 Task: Create a due date automation trigger when advanced on, on the wednesday of the week before a card is due add dates starting in in more than 1 days at 11:00 AM.
Action: Mouse moved to (1204, 102)
Screenshot: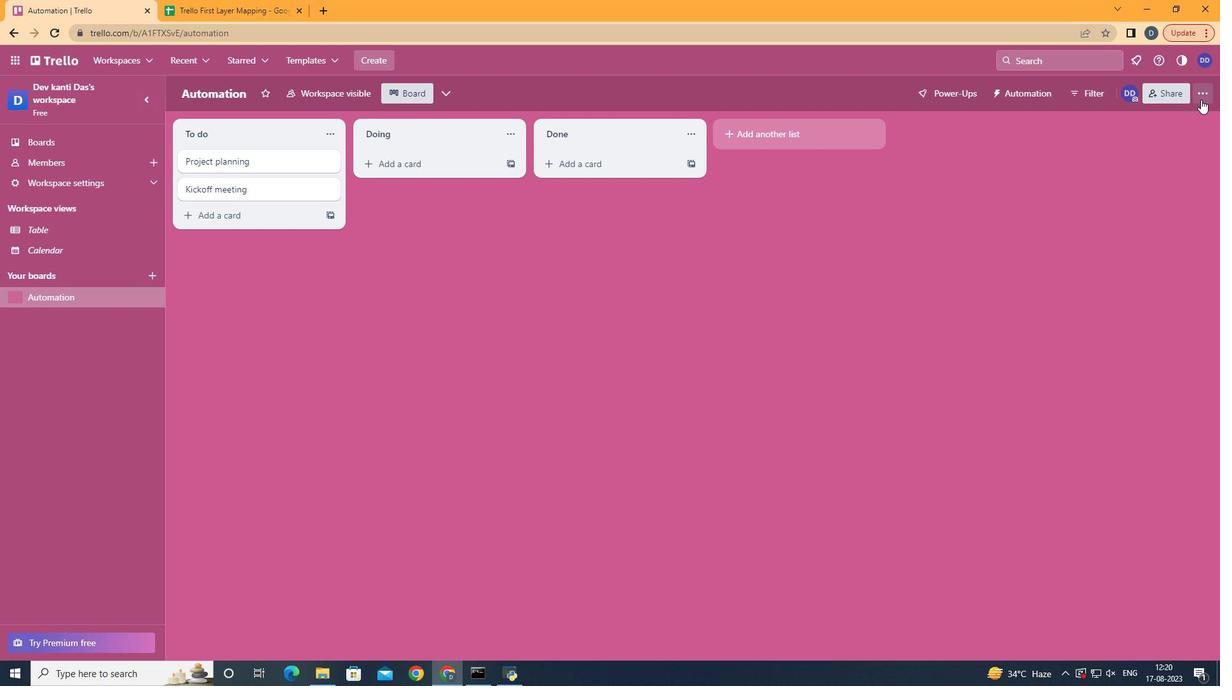 
Action: Mouse pressed left at (1204, 102)
Screenshot: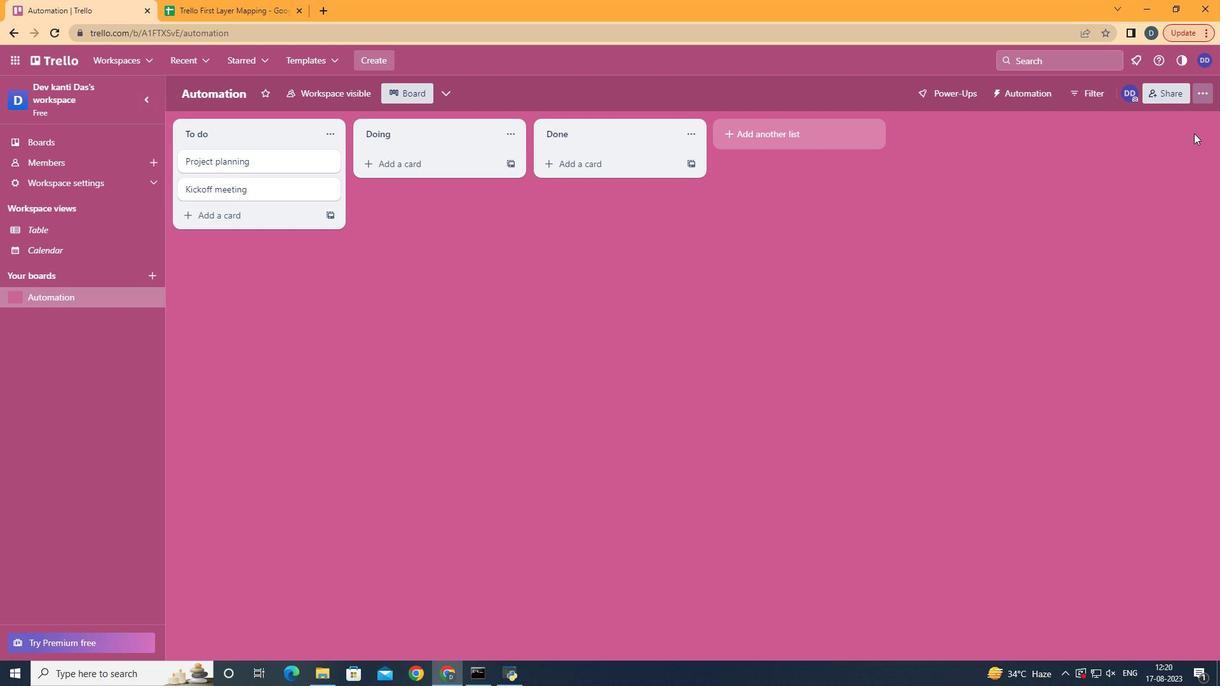 
Action: Mouse moved to (1144, 271)
Screenshot: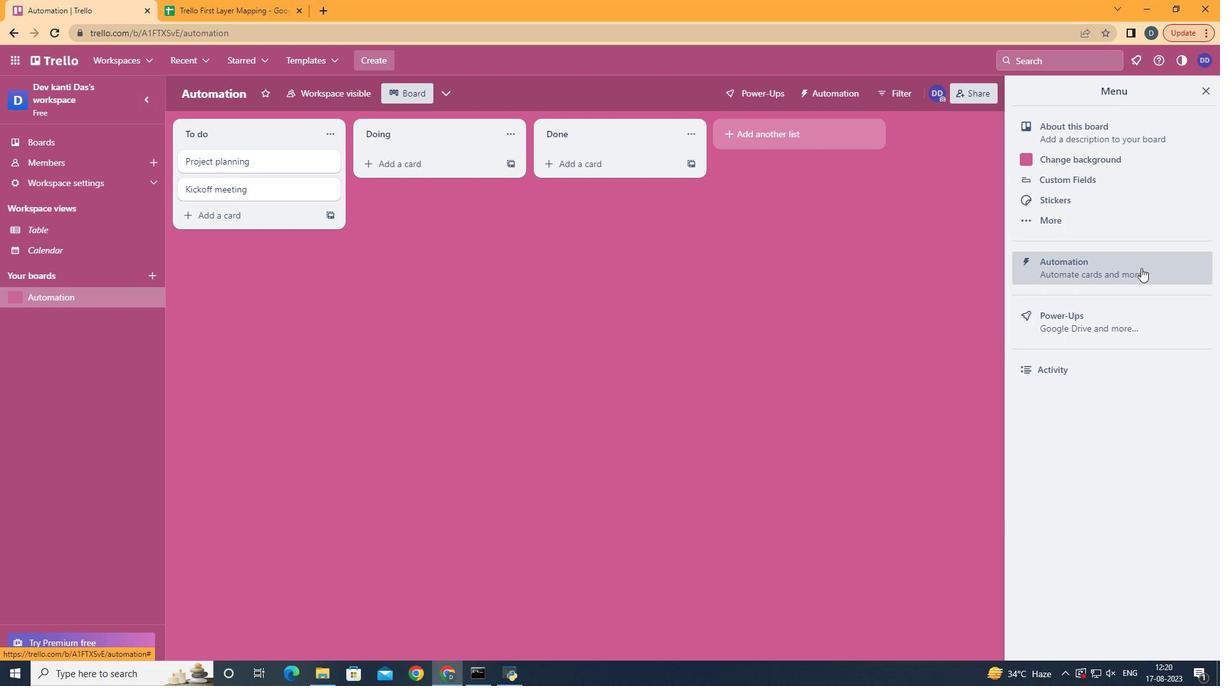 
Action: Mouse pressed left at (1144, 271)
Screenshot: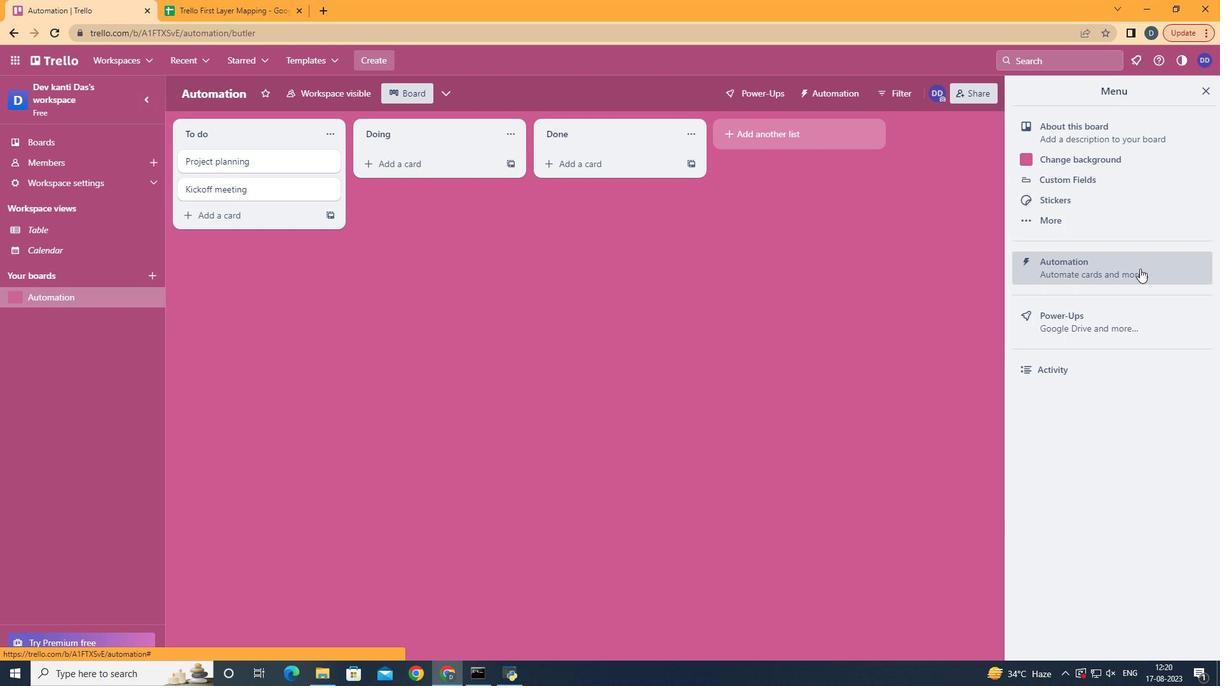 
Action: Mouse moved to (243, 259)
Screenshot: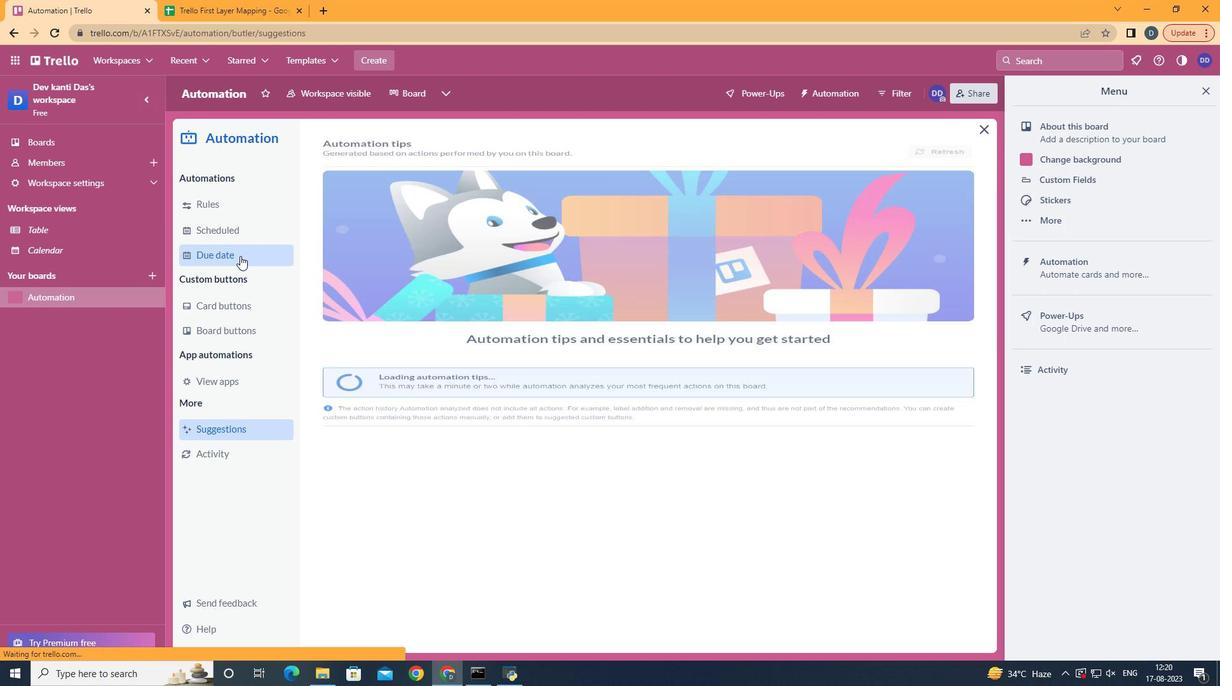 
Action: Mouse pressed left at (243, 259)
Screenshot: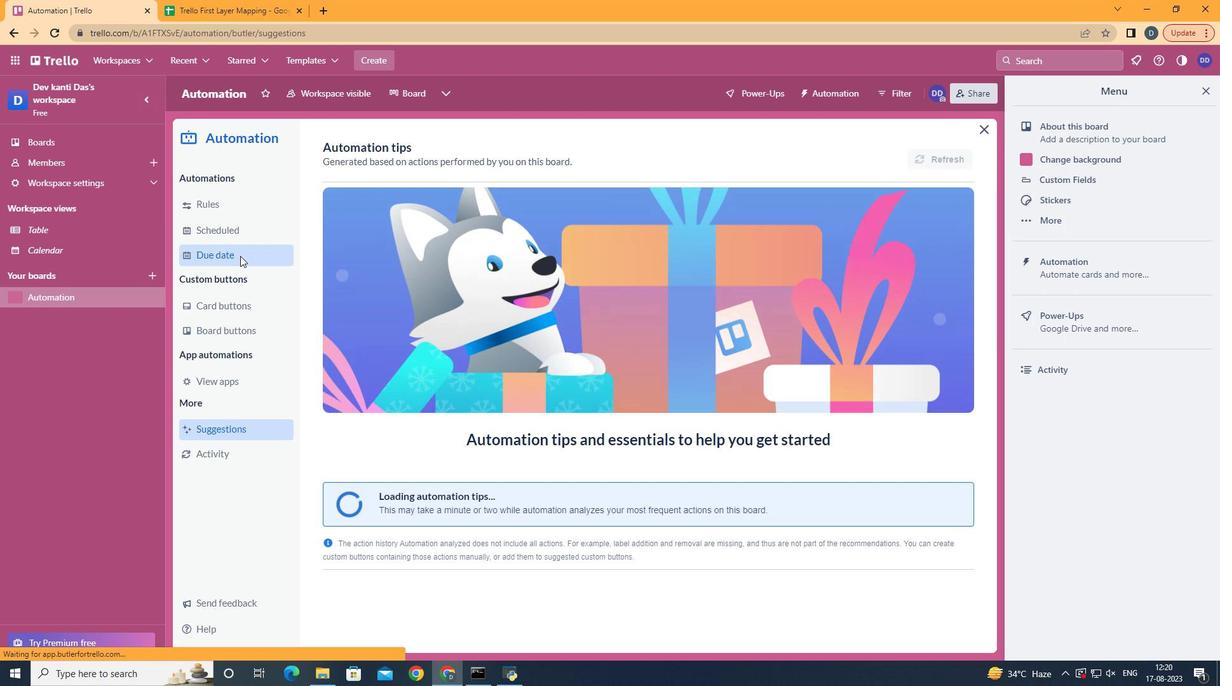 
Action: Mouse moved to (892, 152)
Screenshot: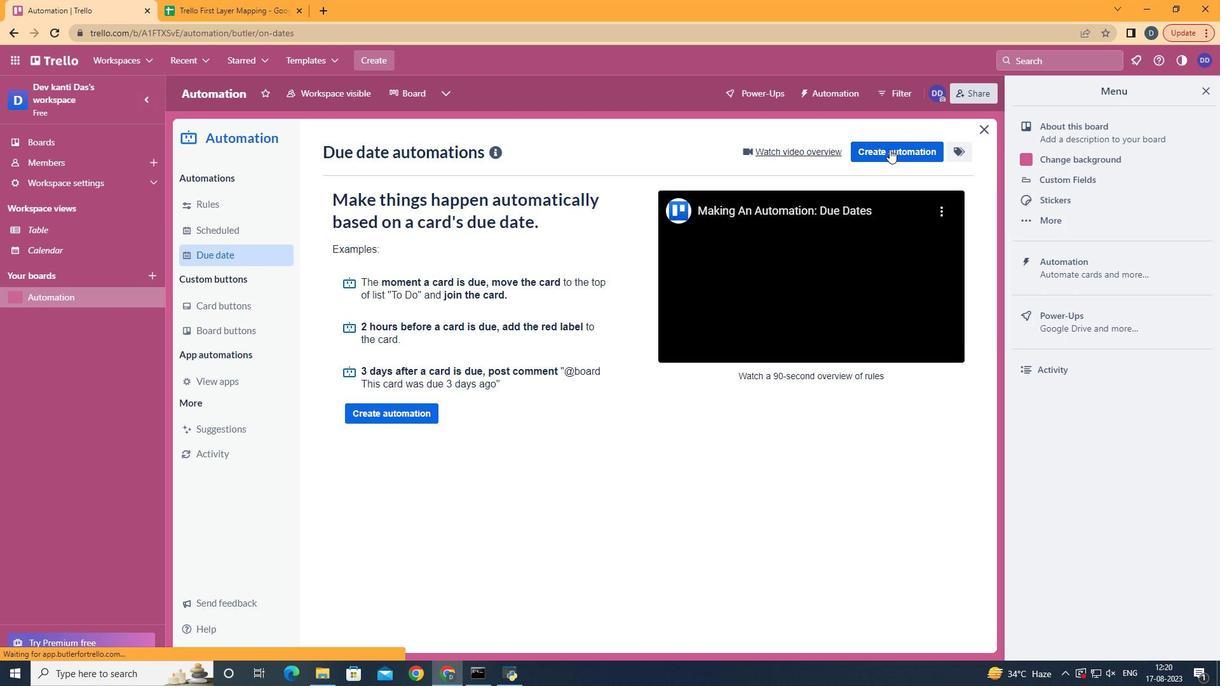 
Action: Mouse pressed left at (892, 152)
Screenshot: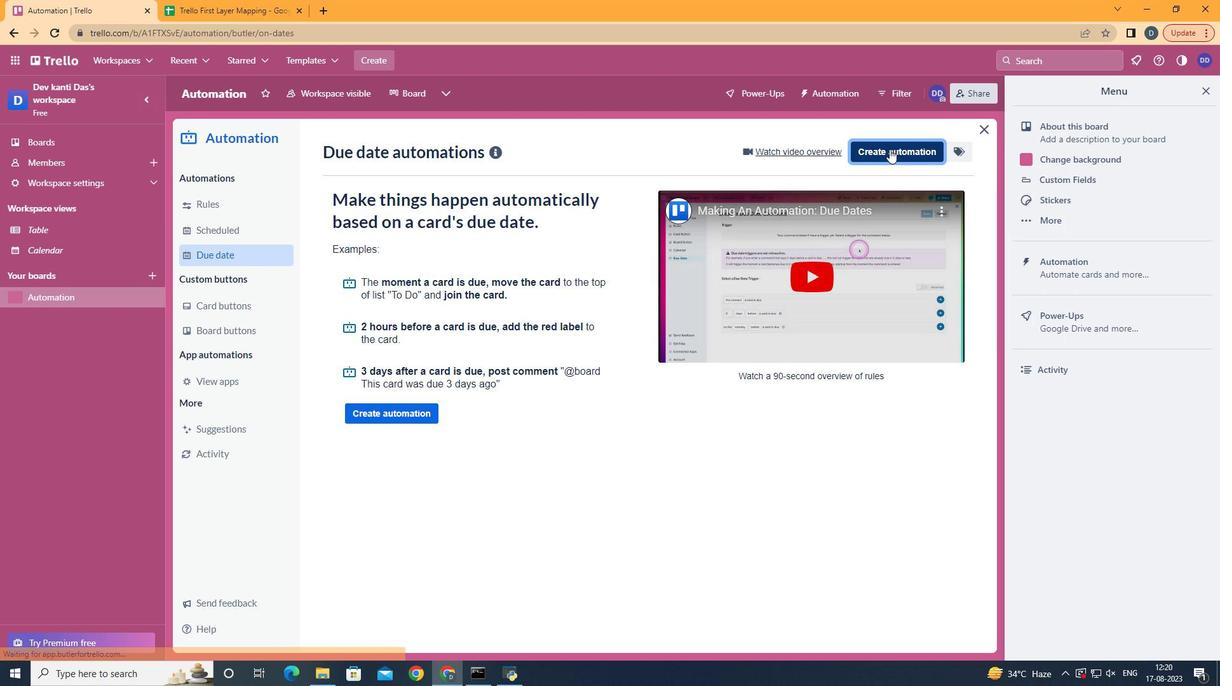 
Action: Mouse moved to (676, 276)
Screenshot: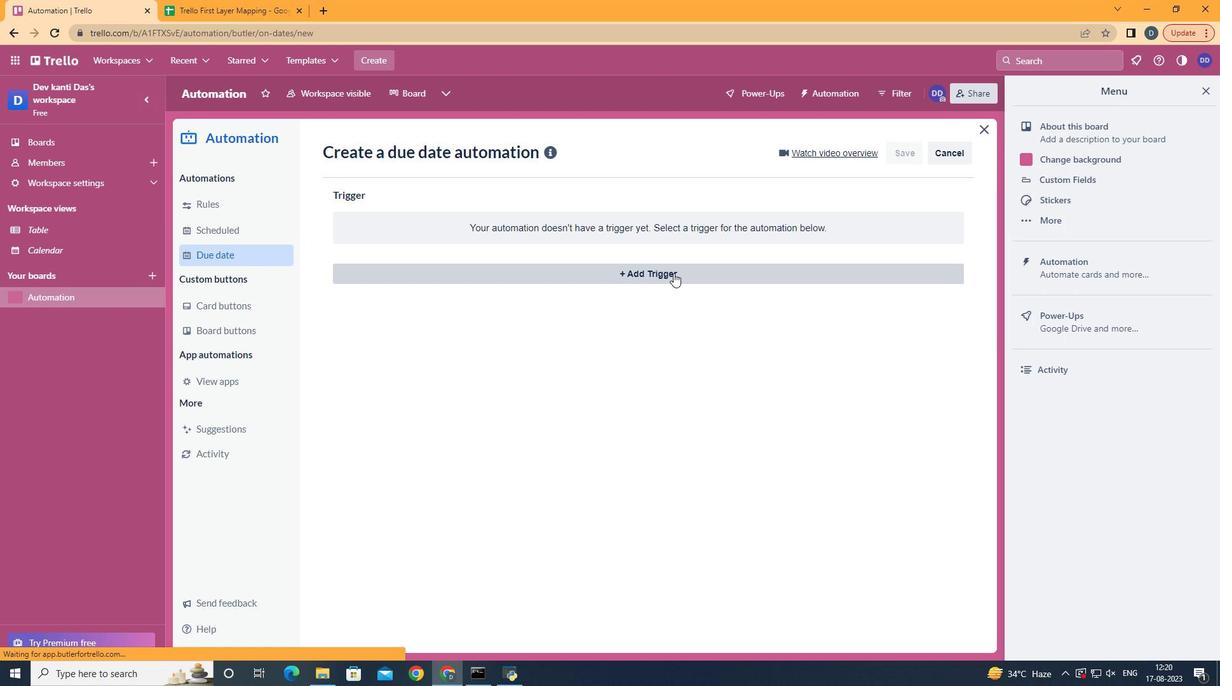 
Action: Mouse pressed left at (676, 276)
Screenshot: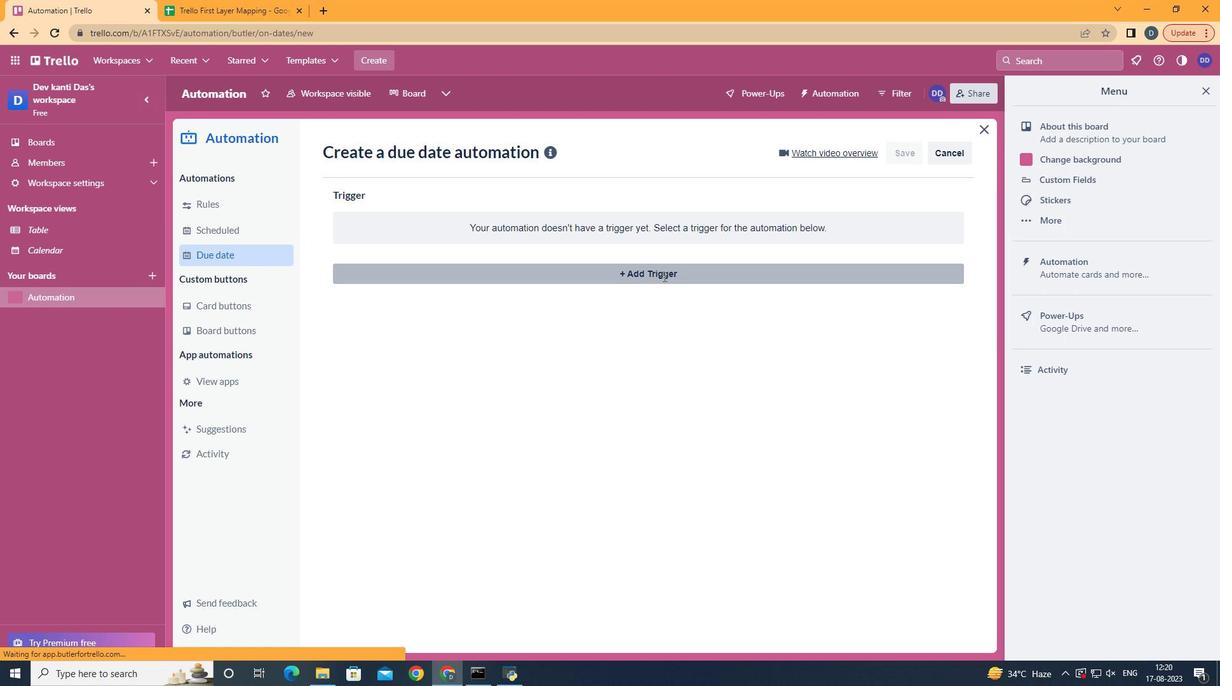 
Action: Mouse moved to (436, 383)
Screenshot: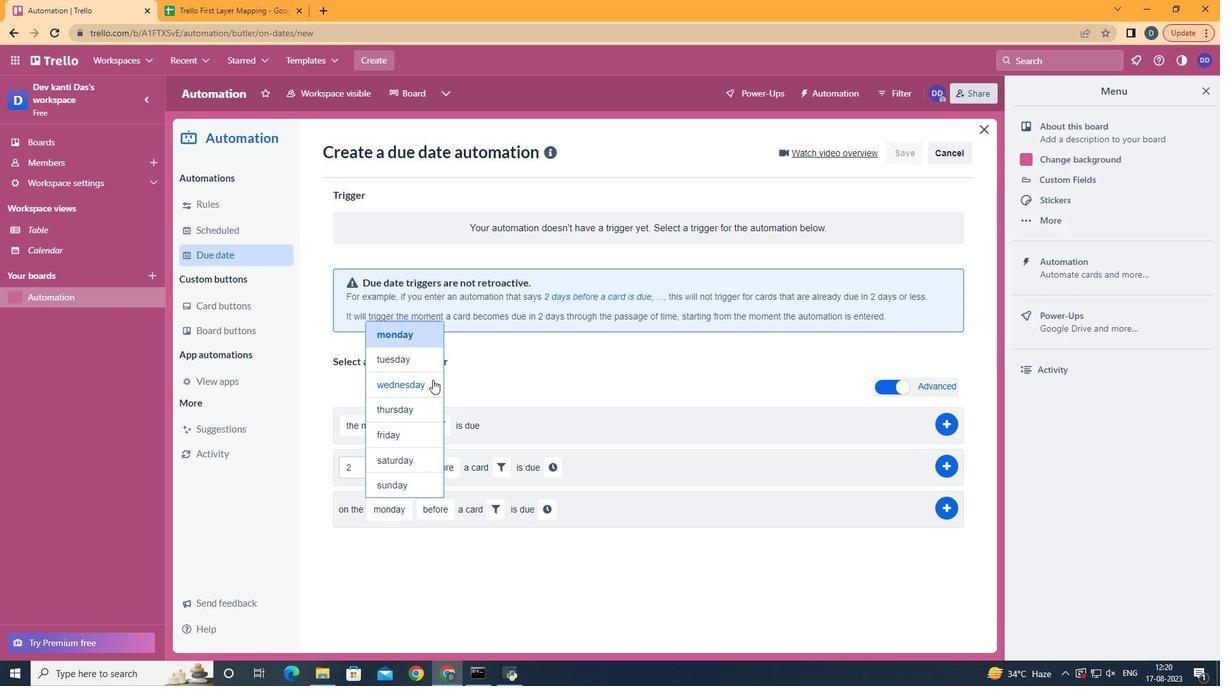 
Action: Mouse pressed left at (436, 383)
Screenshot: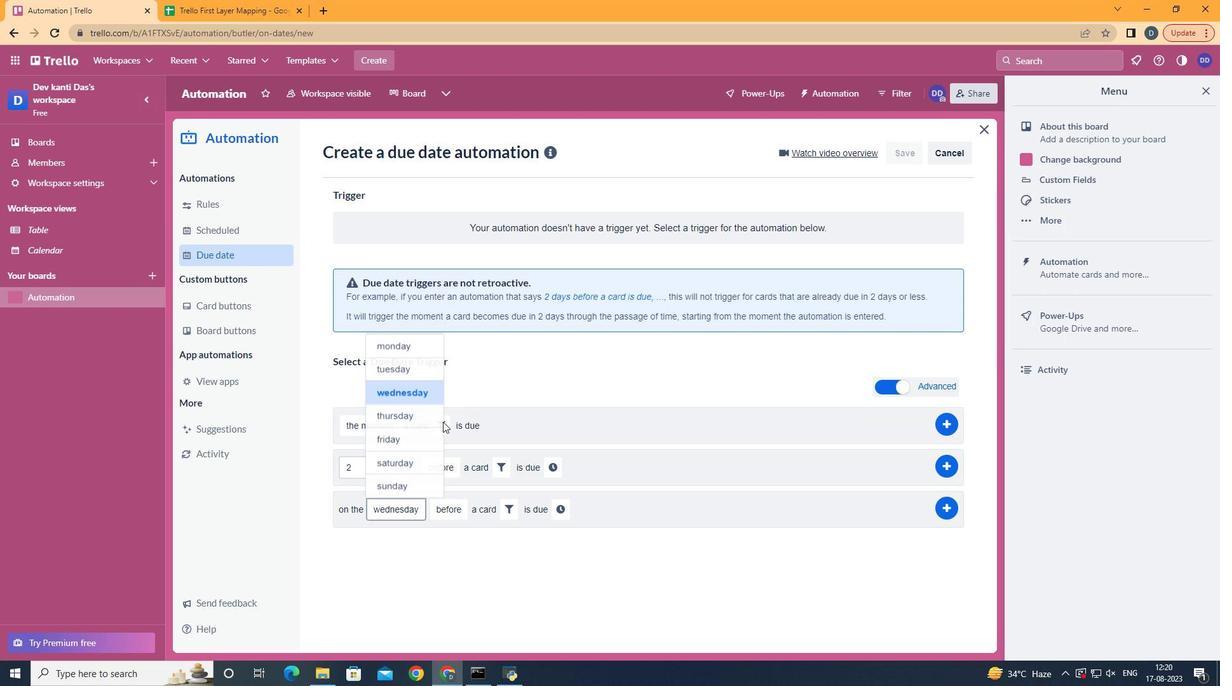 
Action: Mouse moved to (478, 613)
Screenshot: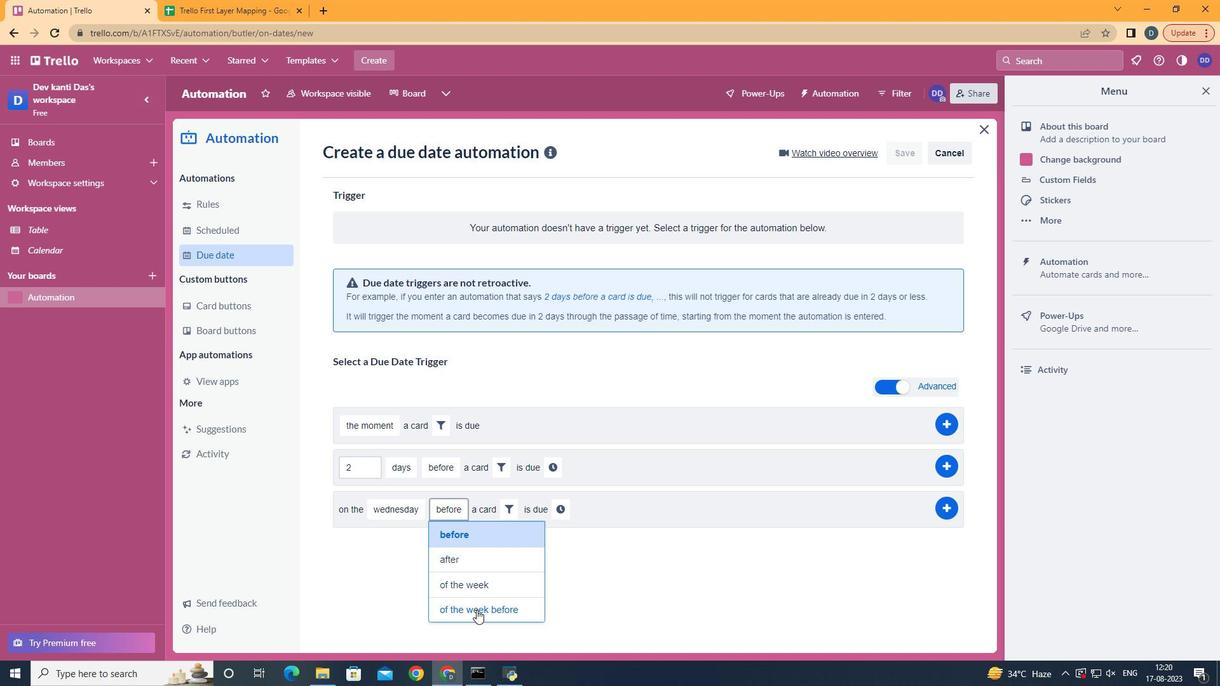 
Action: Mouse pressed left at (478, 613)
Screenshot: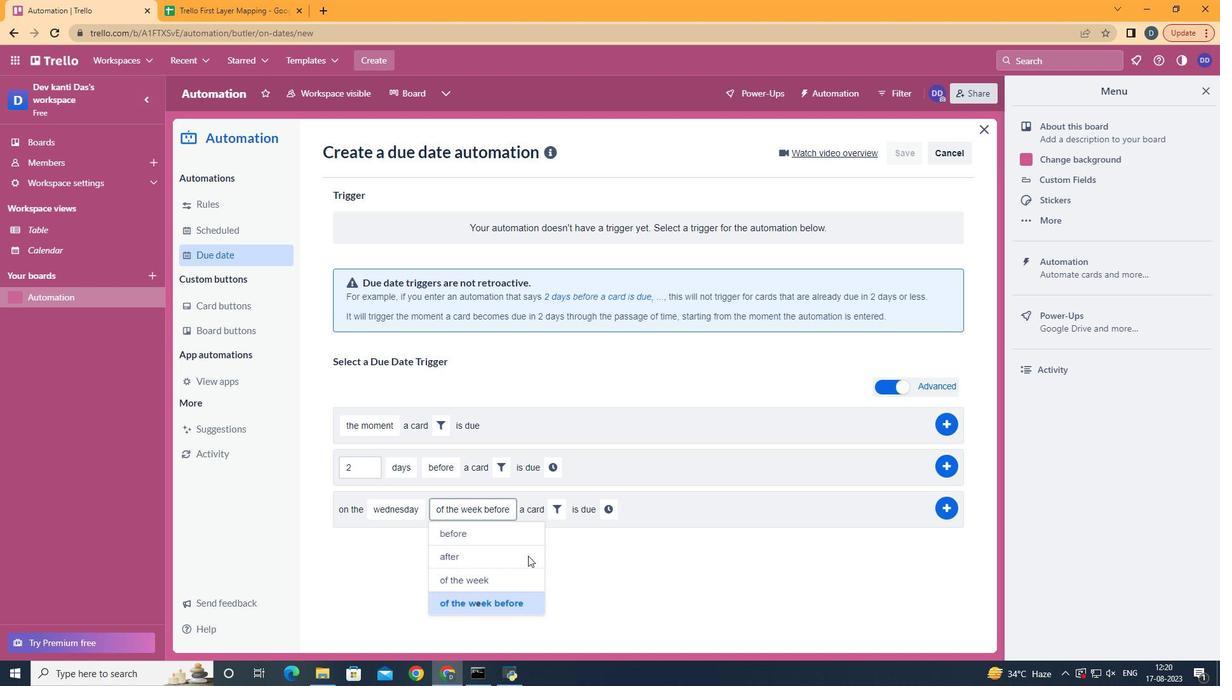 
Action: Mouse moved to (553, 514)
Screenshot: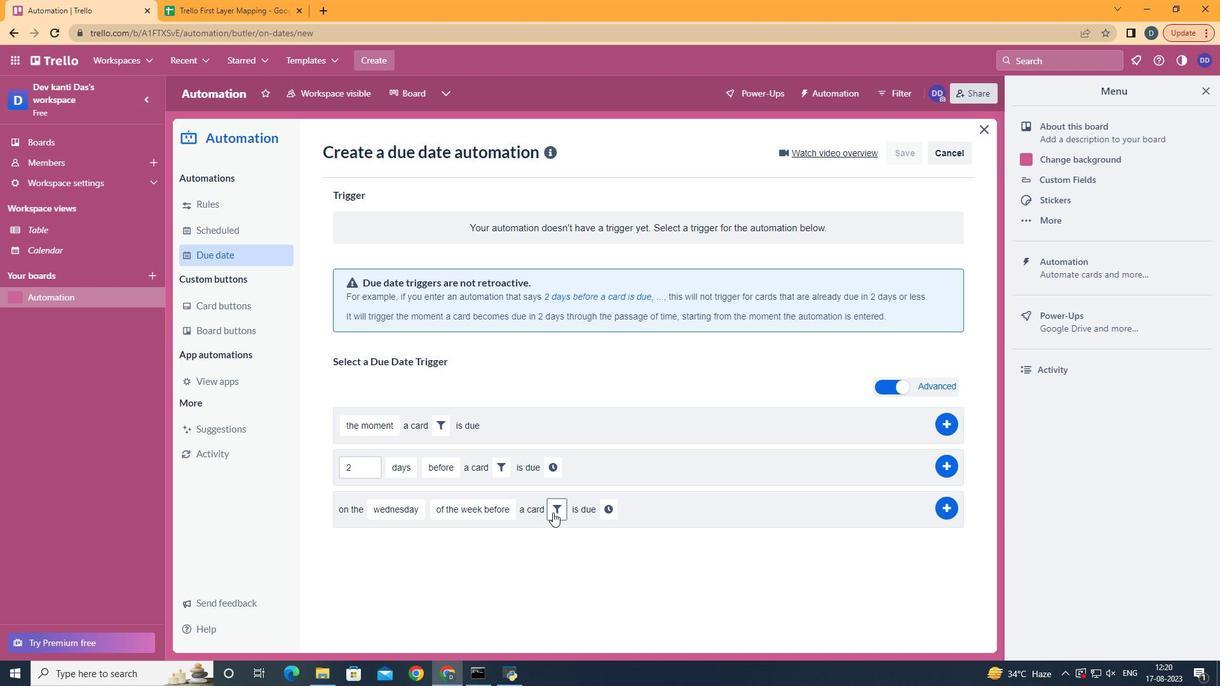 
Action: Mouse pressed left at (553, 514)
Screenshot: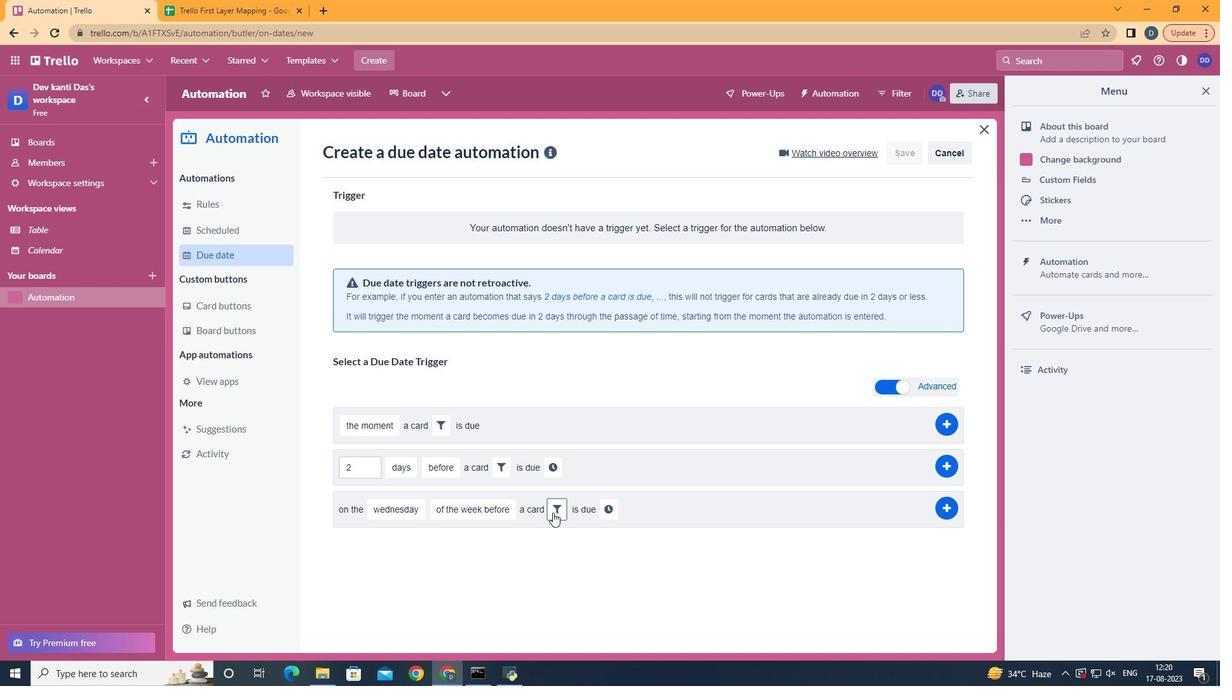 
Action: Mouse moved to (634, 557)
Screenshot: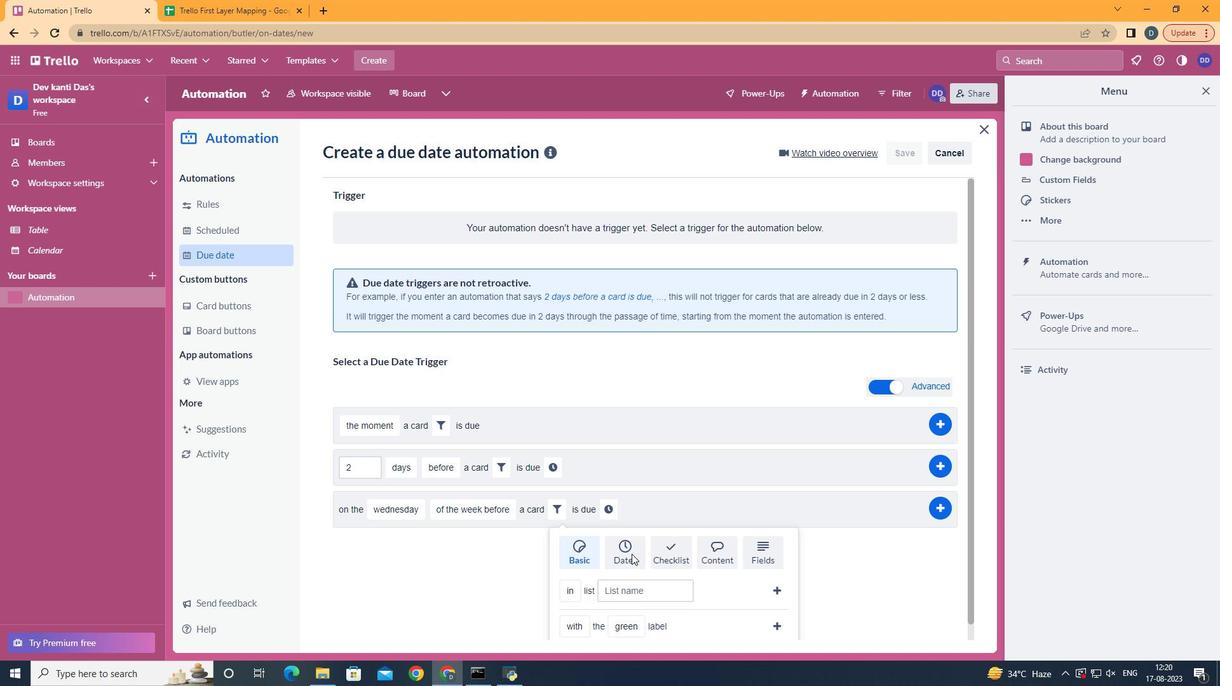 
Action: Mouse pressed left at (634, 557)
Screenshot: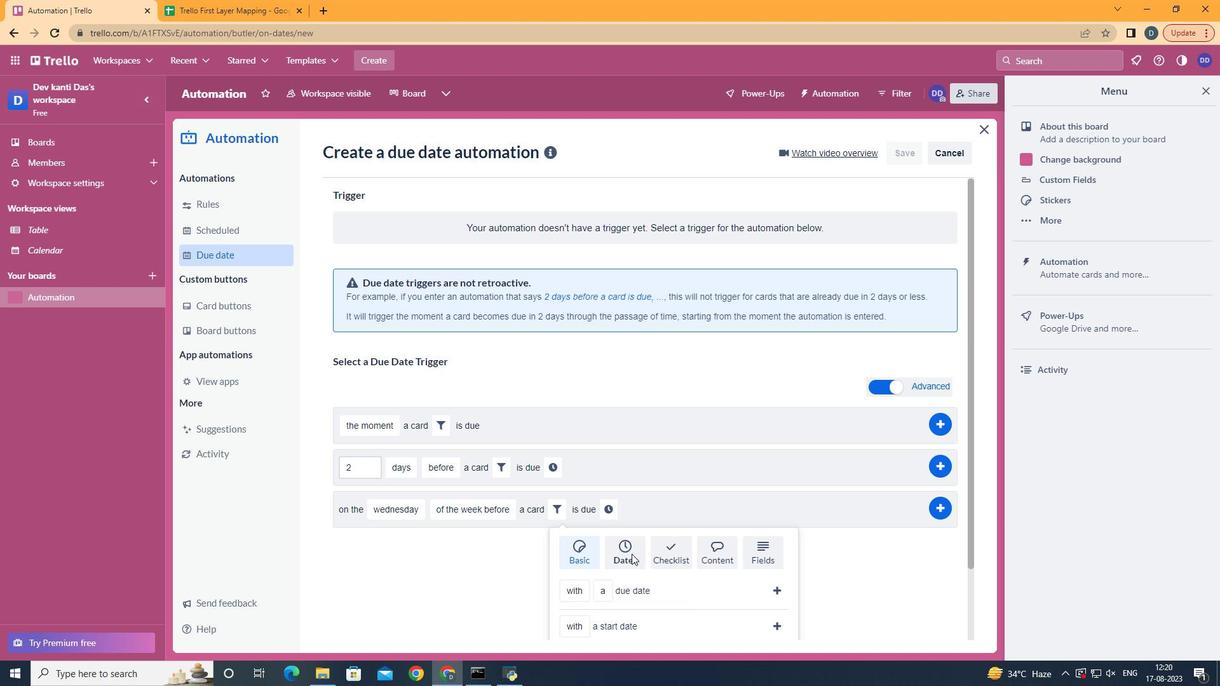 
Action: Mouse scrolled (634, 556) with delta (0, 0)
Screenshot: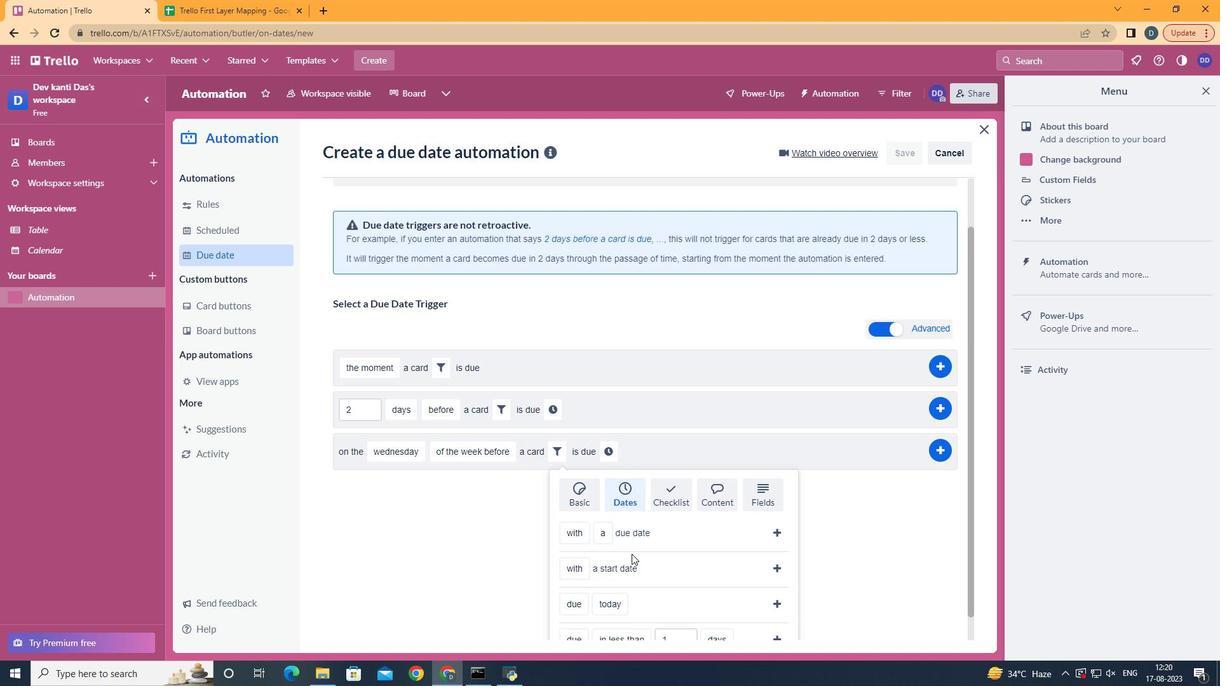 
Action: Mouse scrolled (634, 556) with delta (0, 0)
Screenshot: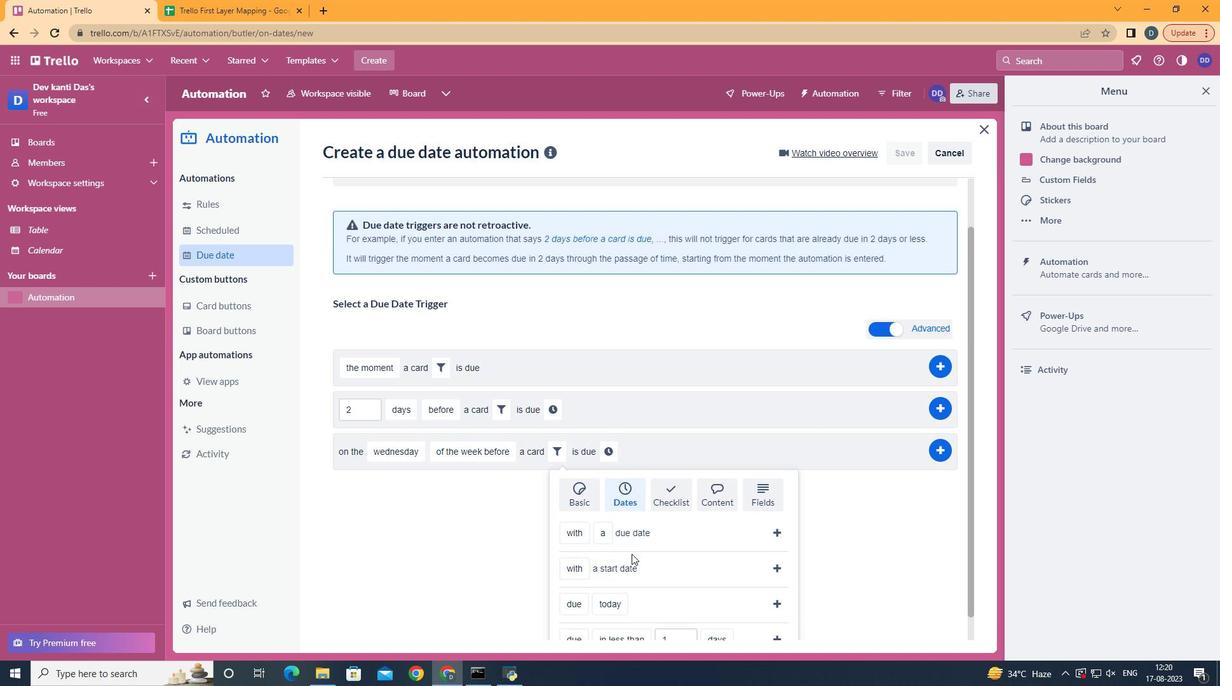 
Action: Mouse scrolled (634, 556) with delta (0, 0)
Screenshot: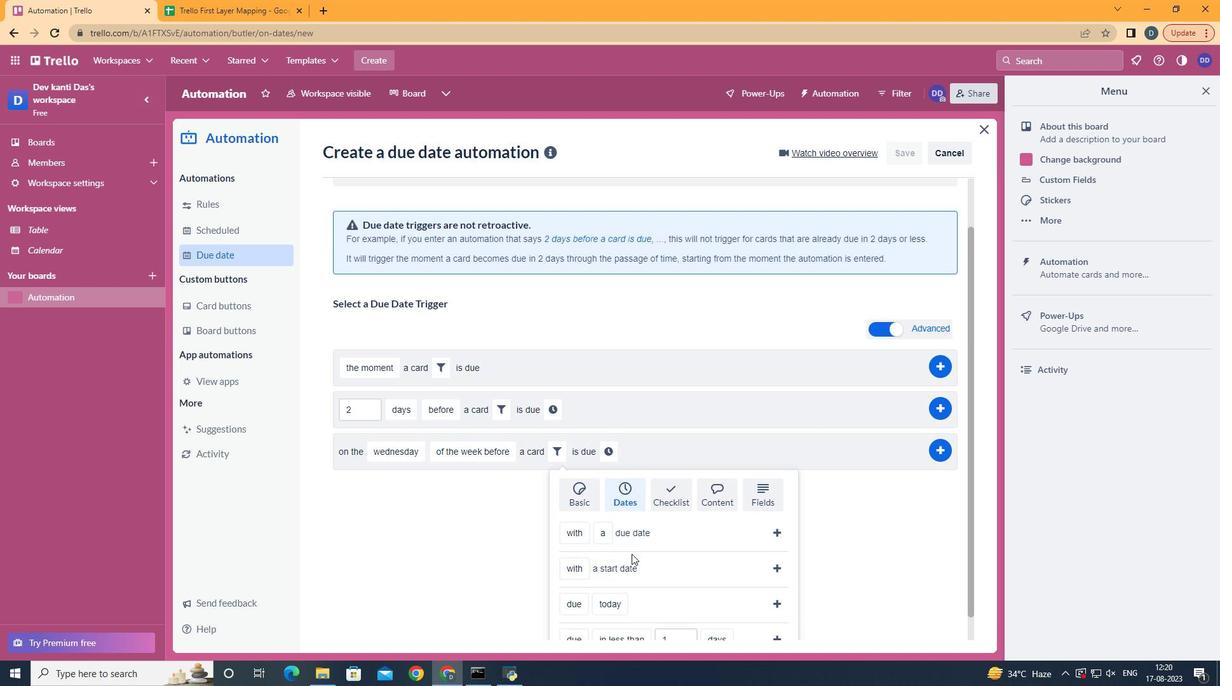 
Action: Mouse scrolled (634, 556) with delta (0, 0)
Screenshot: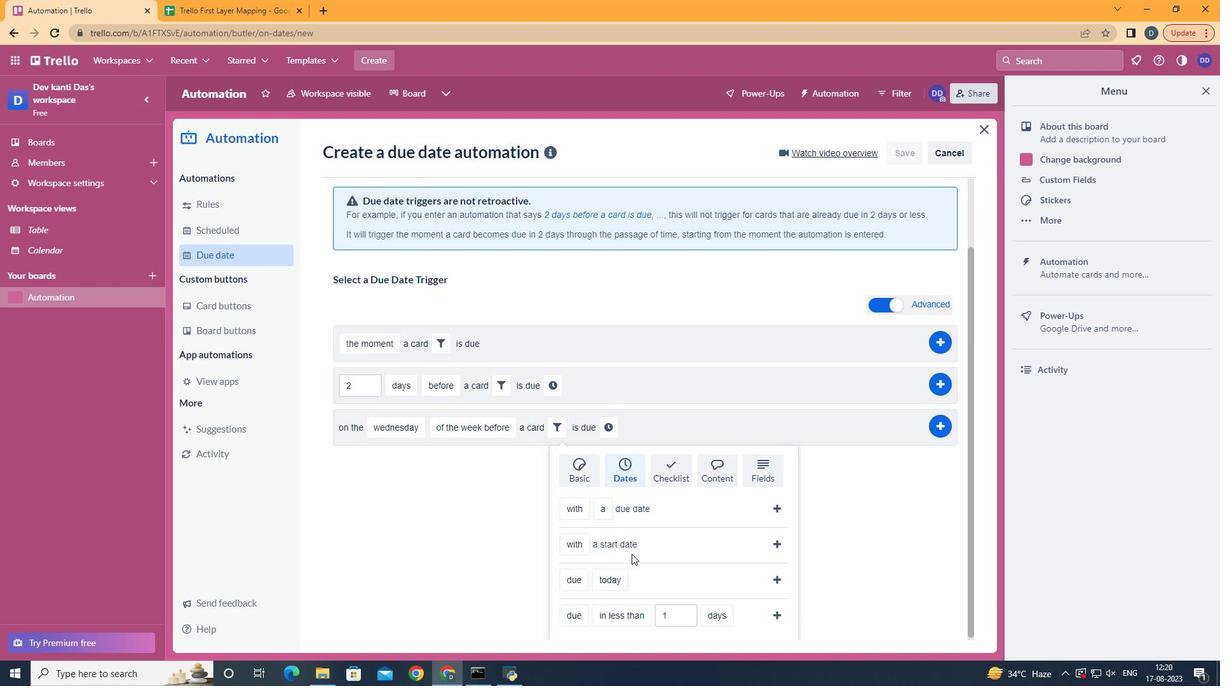 
Action: Mouse scrolled (634, 556) with delta (0, 0)
Screenshot: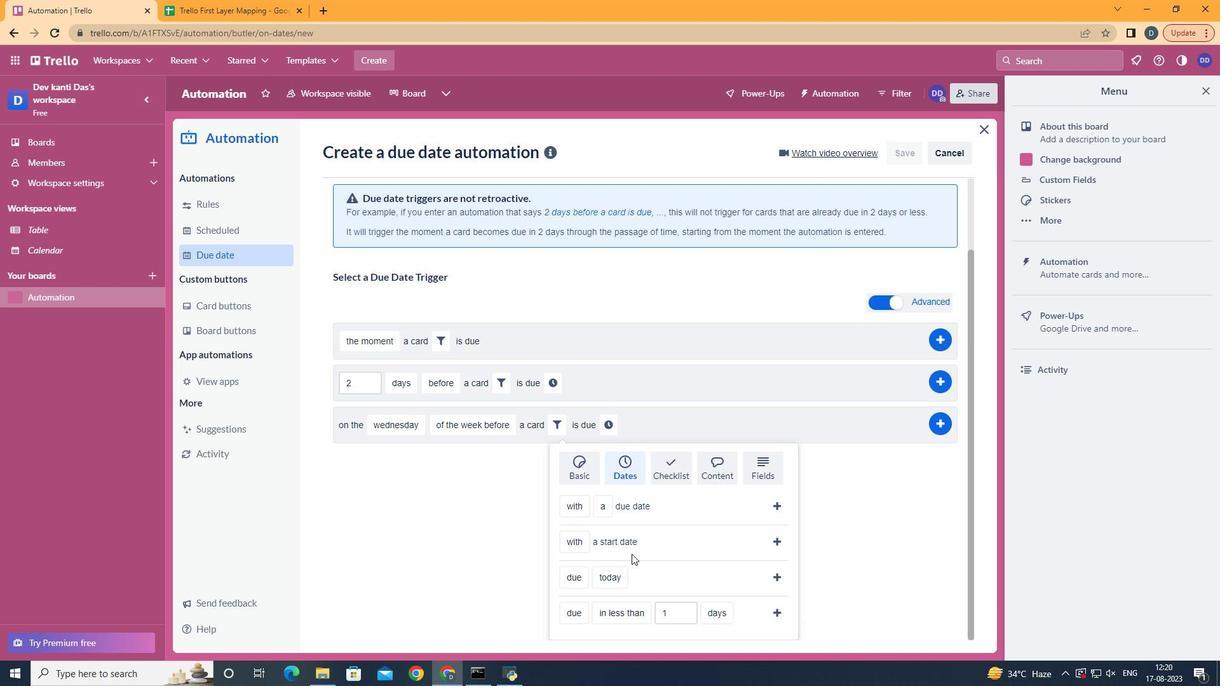 
Action: Mouse moved to (585, 597)
Screenshot: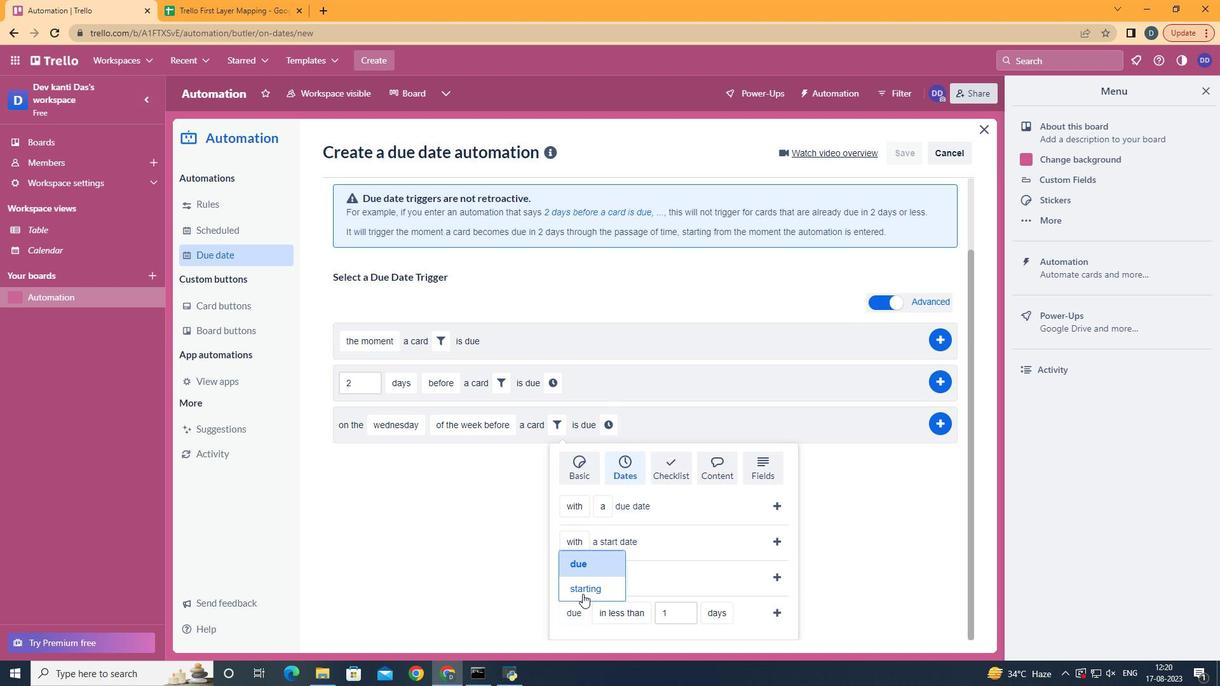 
Action: Mouse pressed left at (585, 597)
Screenshot: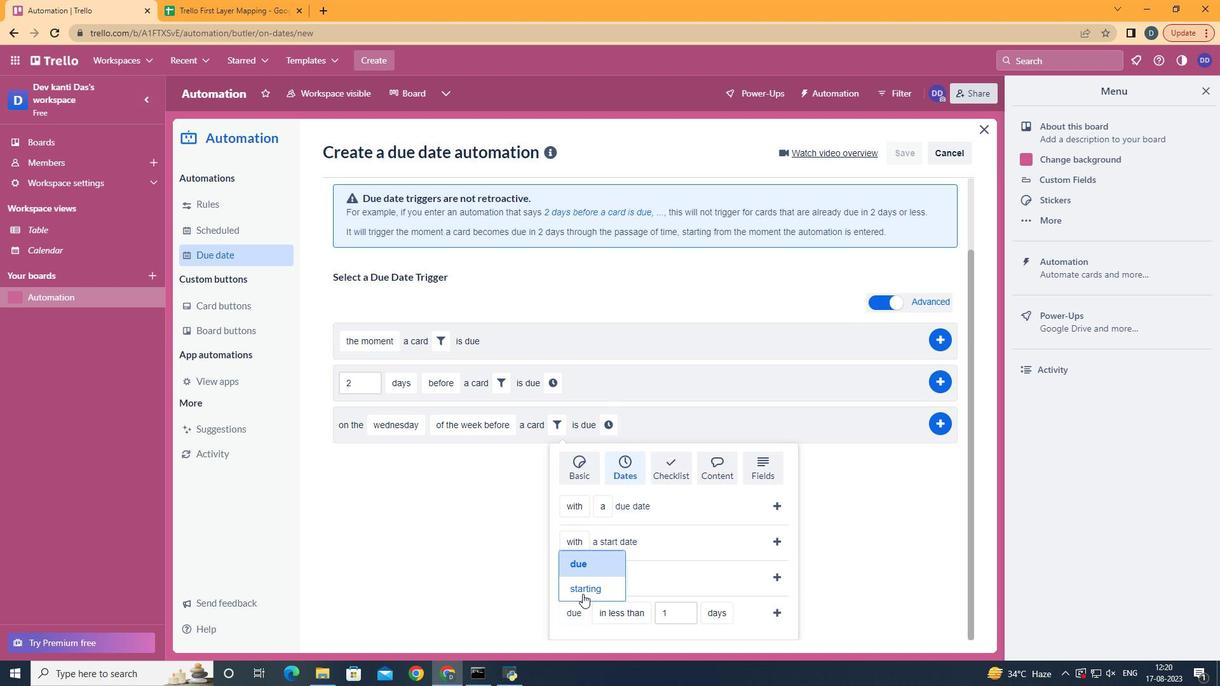 
Action: Mouse moved to (671, 538)
Screenshot: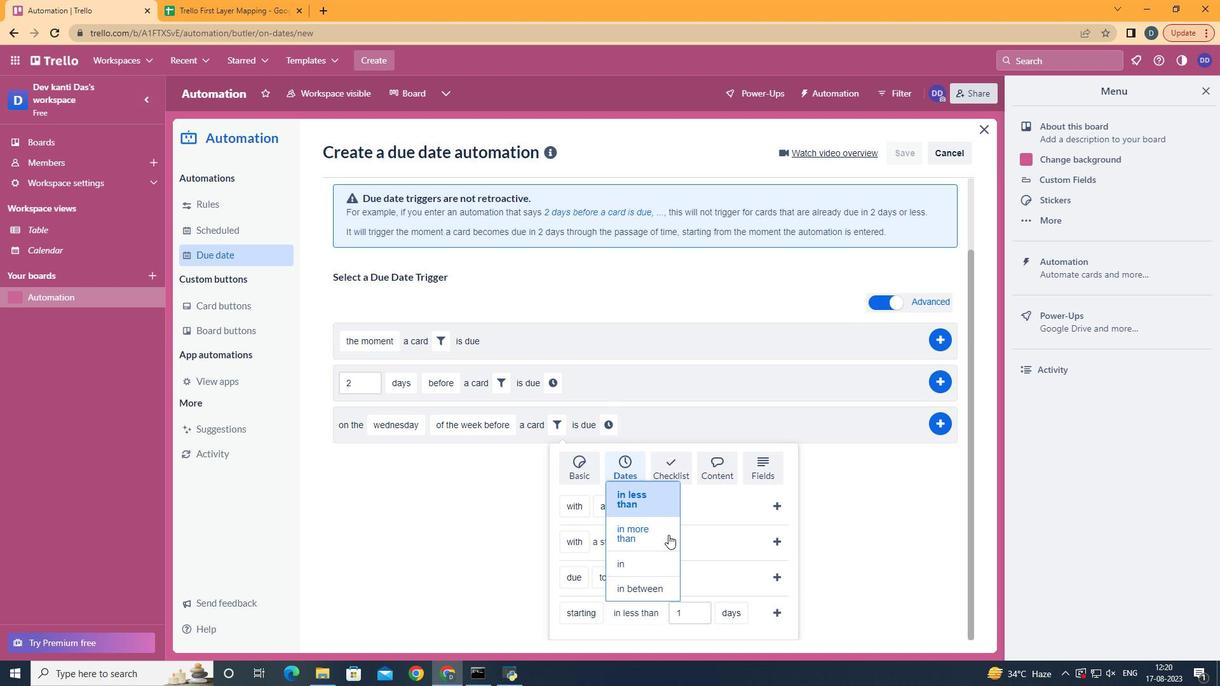 
Action: Mouse pressed left at (671, 538)
Screenshot: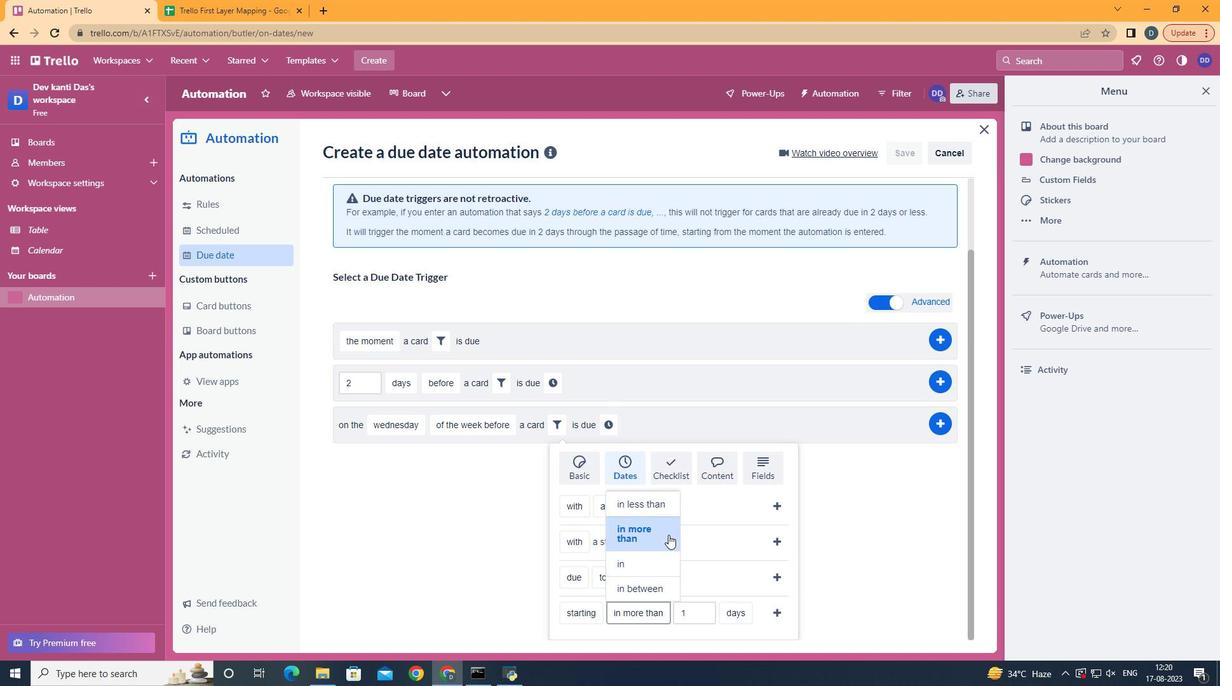 
Action: Mouse moved to (782, 613)
Screenshot: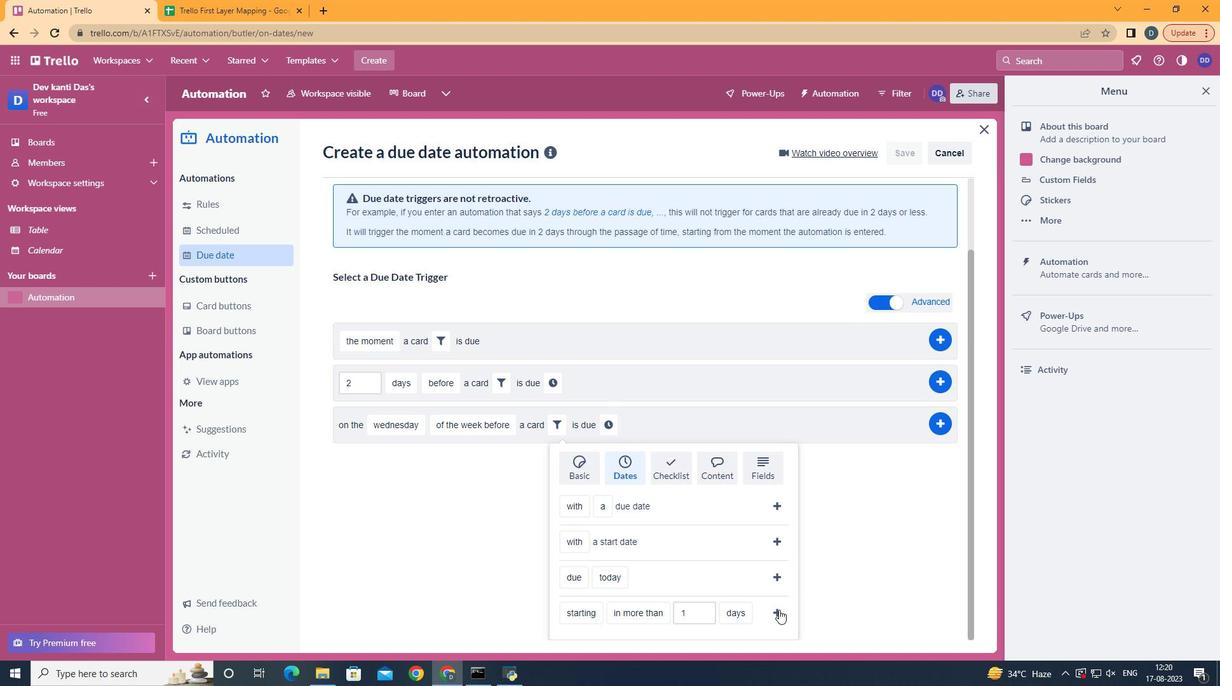 
Action: Mouse pressed left at (782, 613)
Screenshot: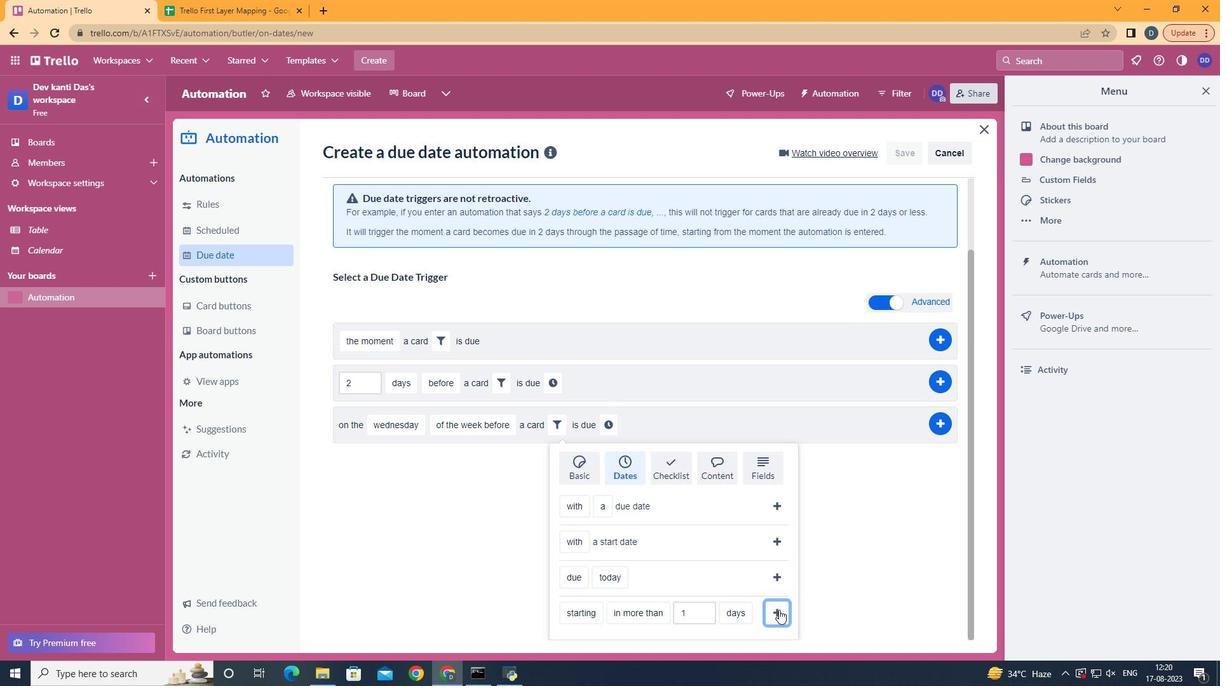 
Action: Mouse moved to (753, 504)
Screenshot: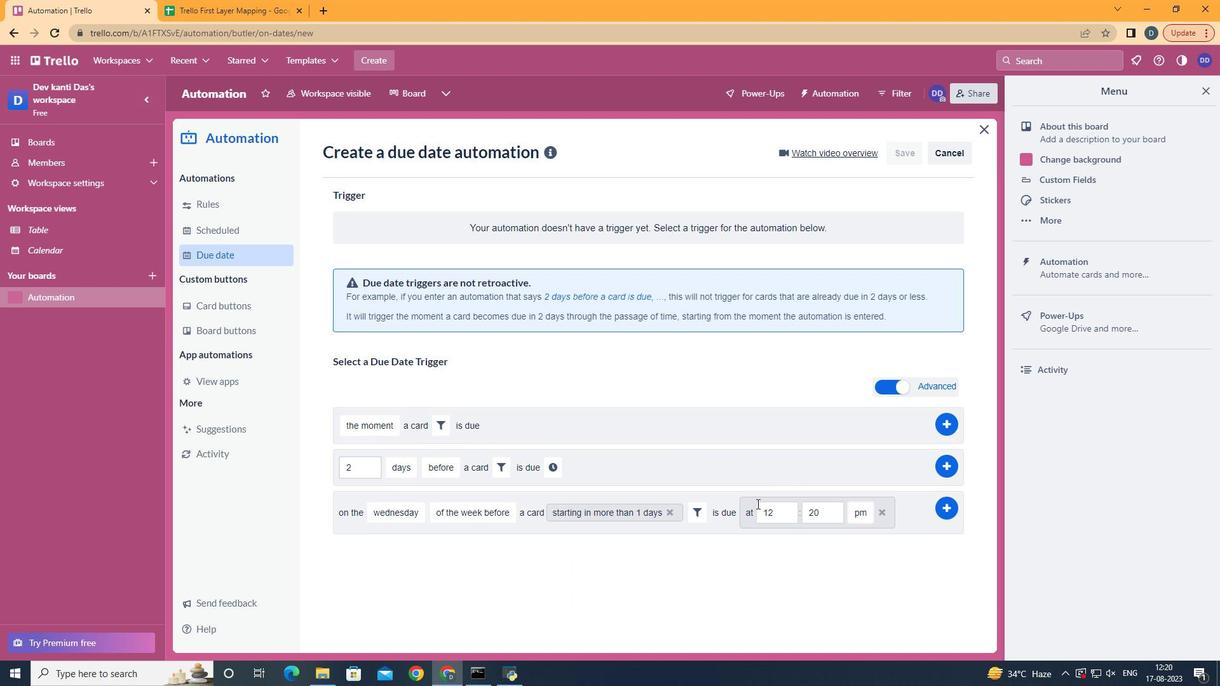 
Action: Mouse pressed left at (753, 504)
Screenshot: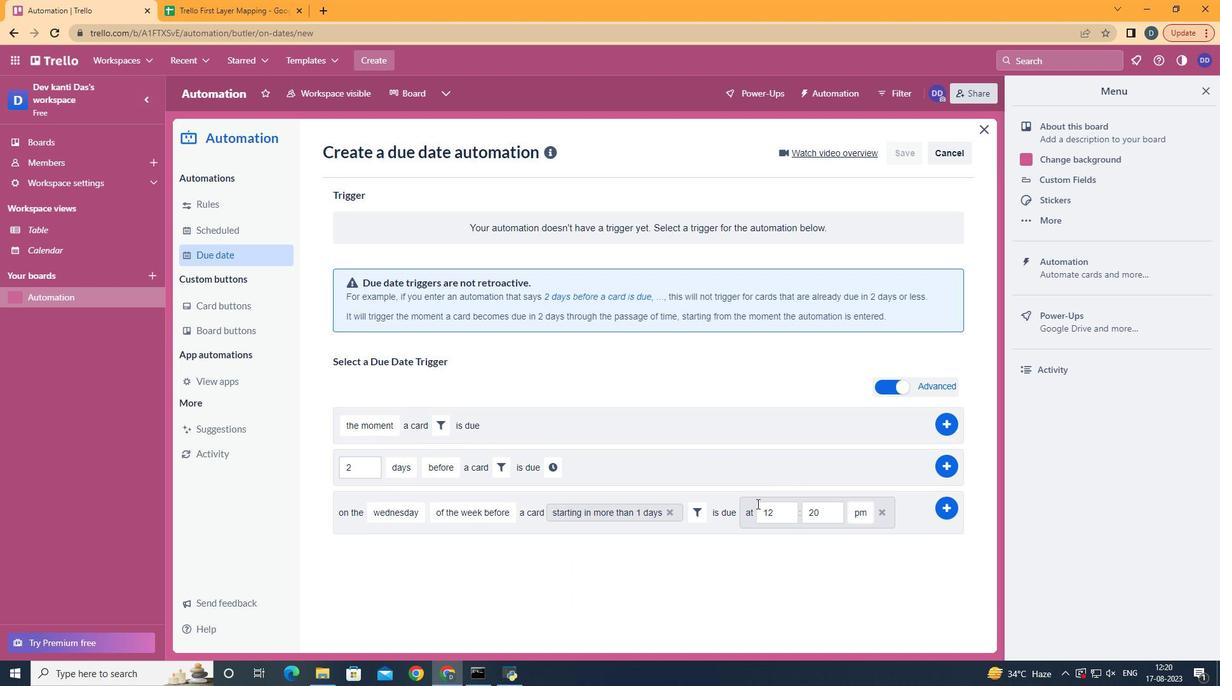 
Action: Mouse moved to (793, 511)
Screenshot: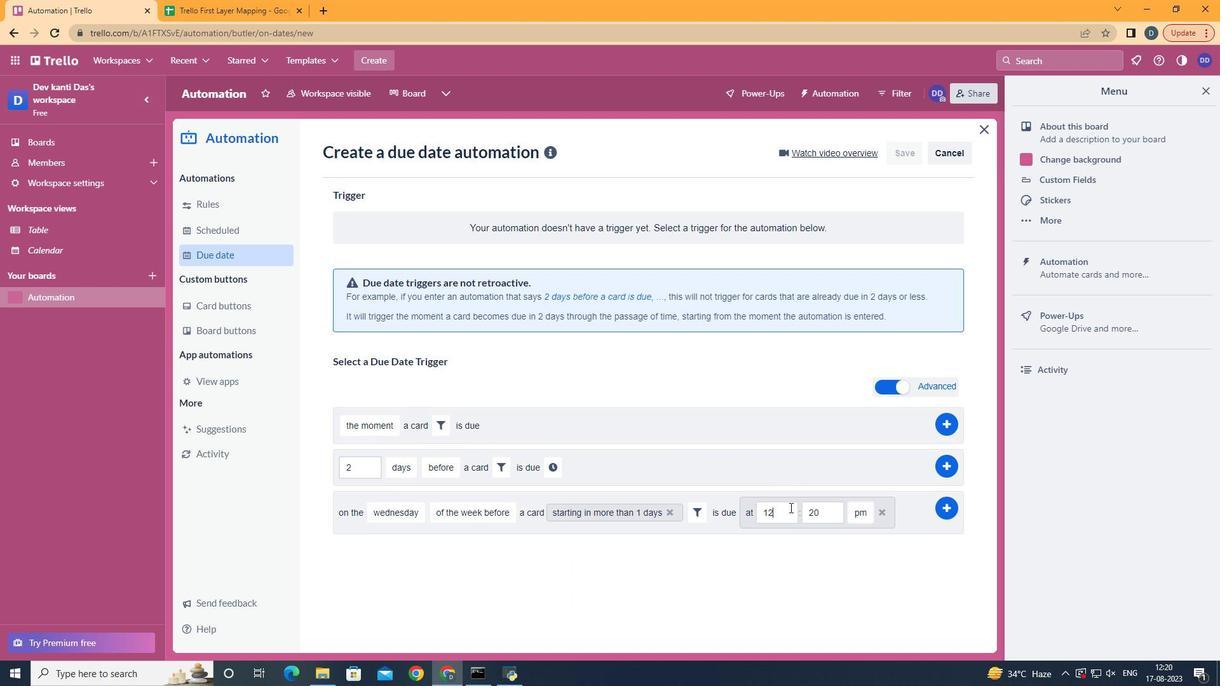 
Action: Mouse pressed left at (793, 511)
Screenshot: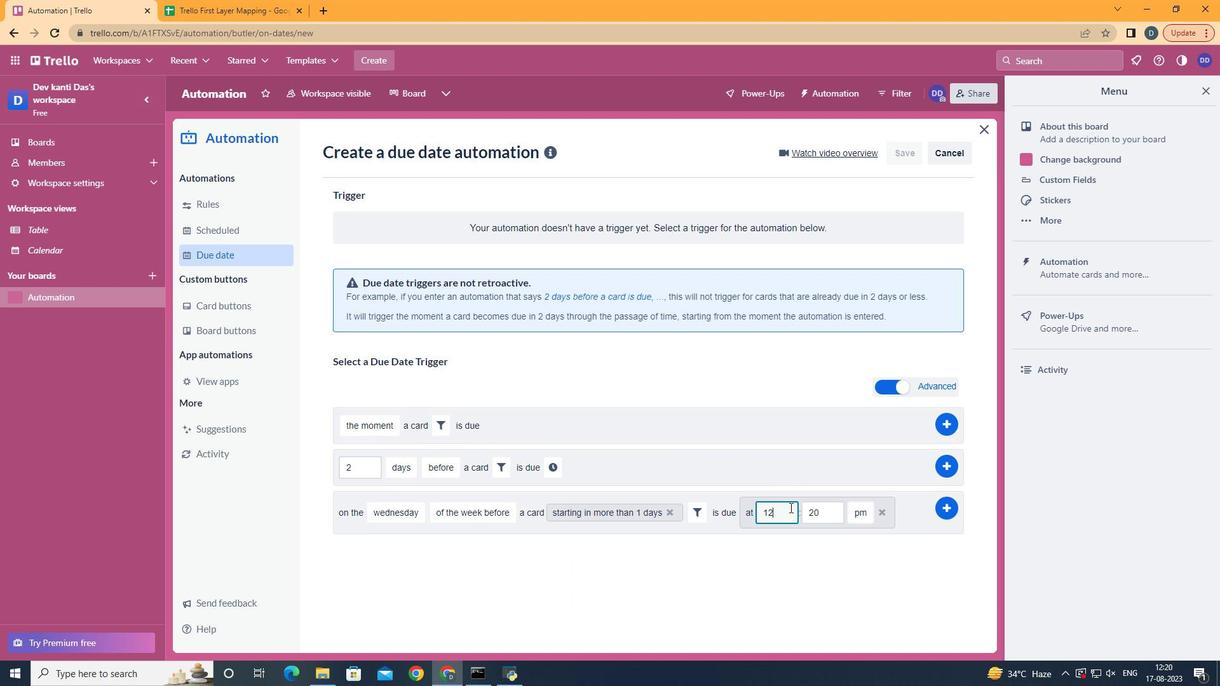 
Action: Key pressed <Key.backspace>1
Screenshot: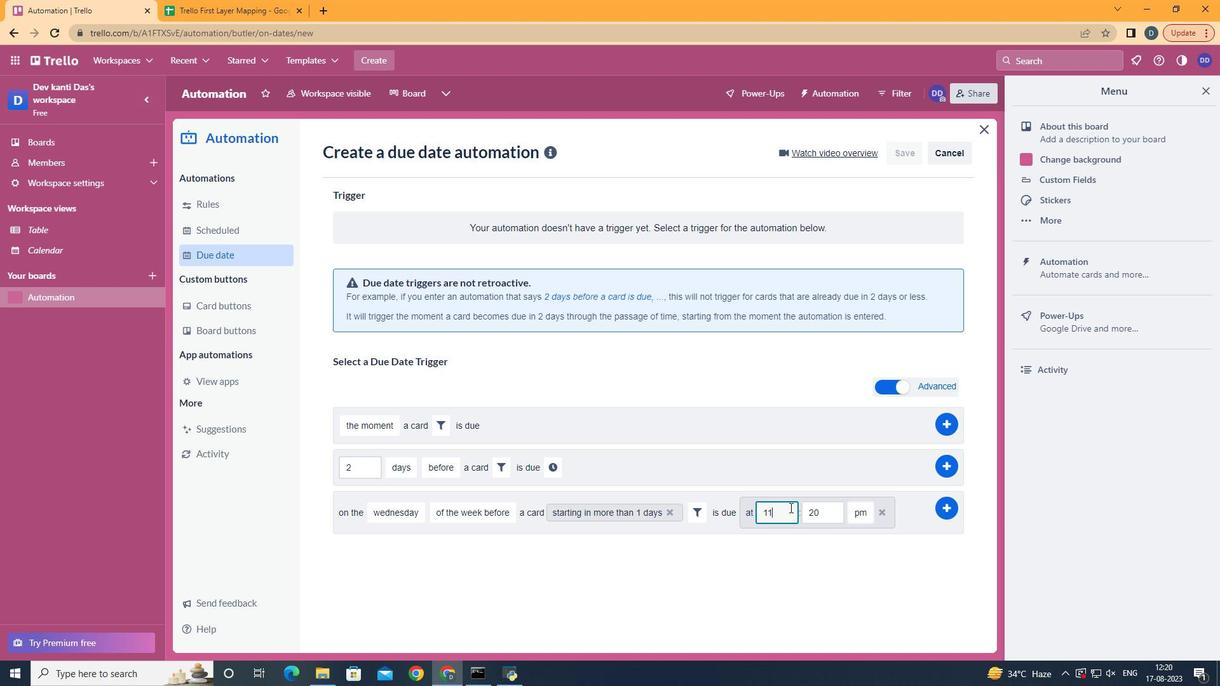 
Action: Mouse moved to (826, 521)
Screenshot: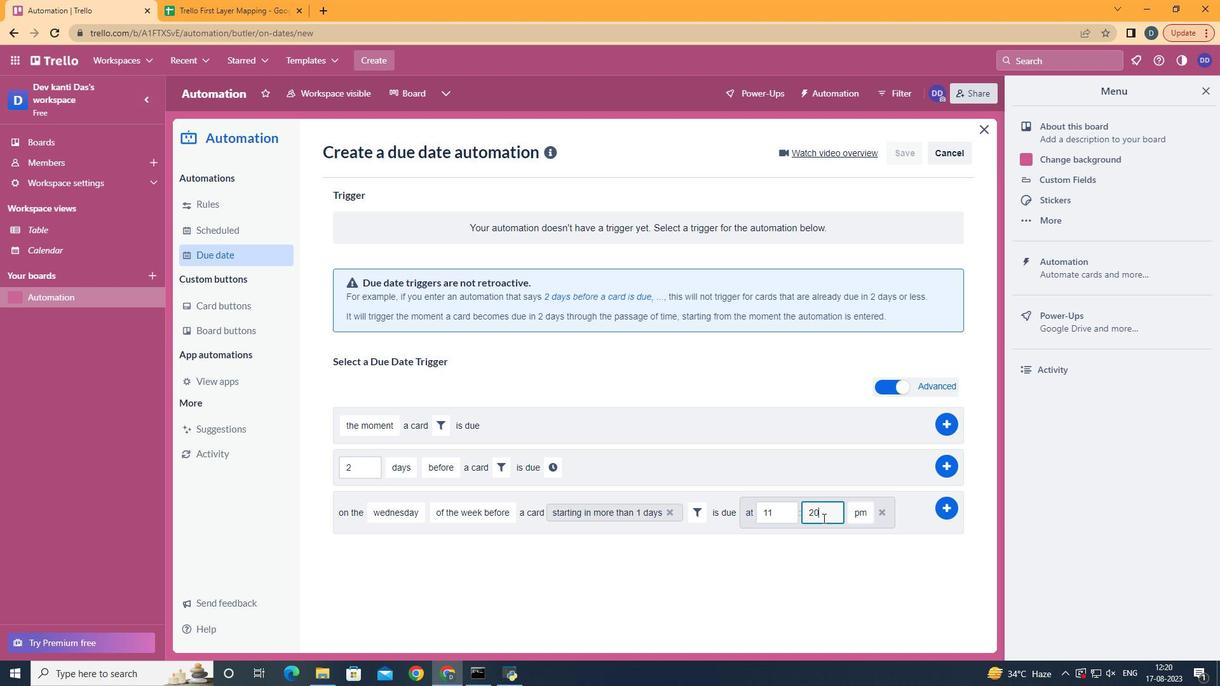 
Action: Mouse pressed left at (826, 521)
Screenshot: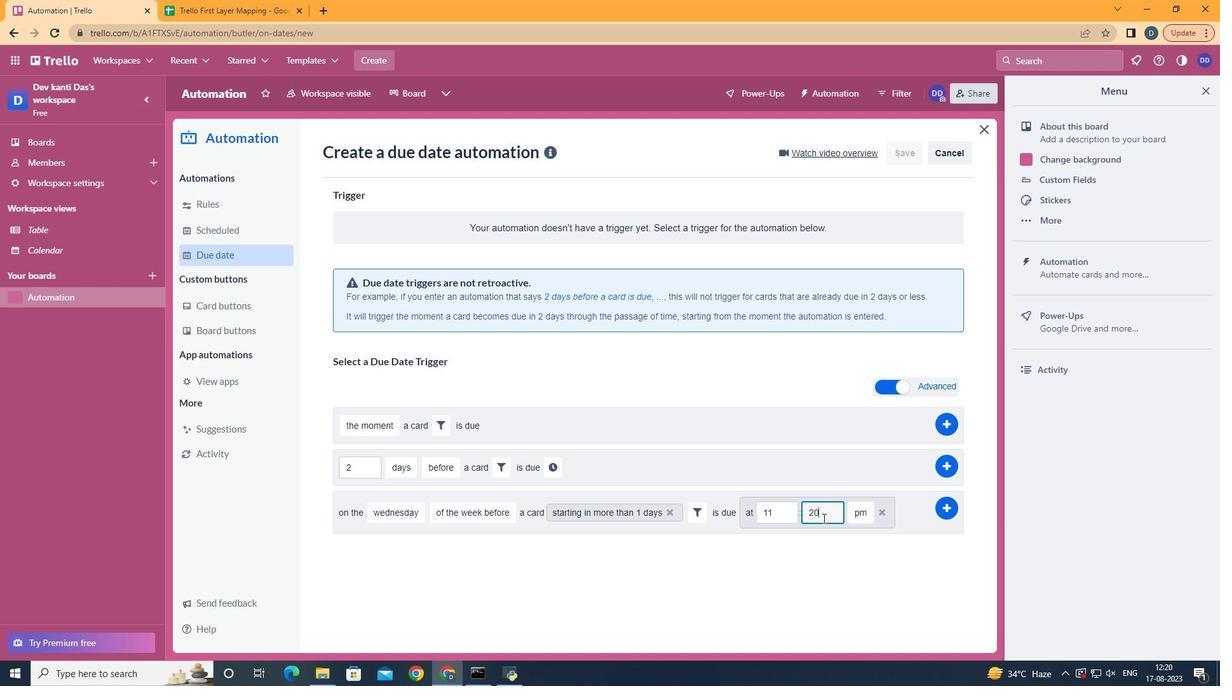 
Action: Key pressed <Key.backspace><Key.backspace>00
Screenshot: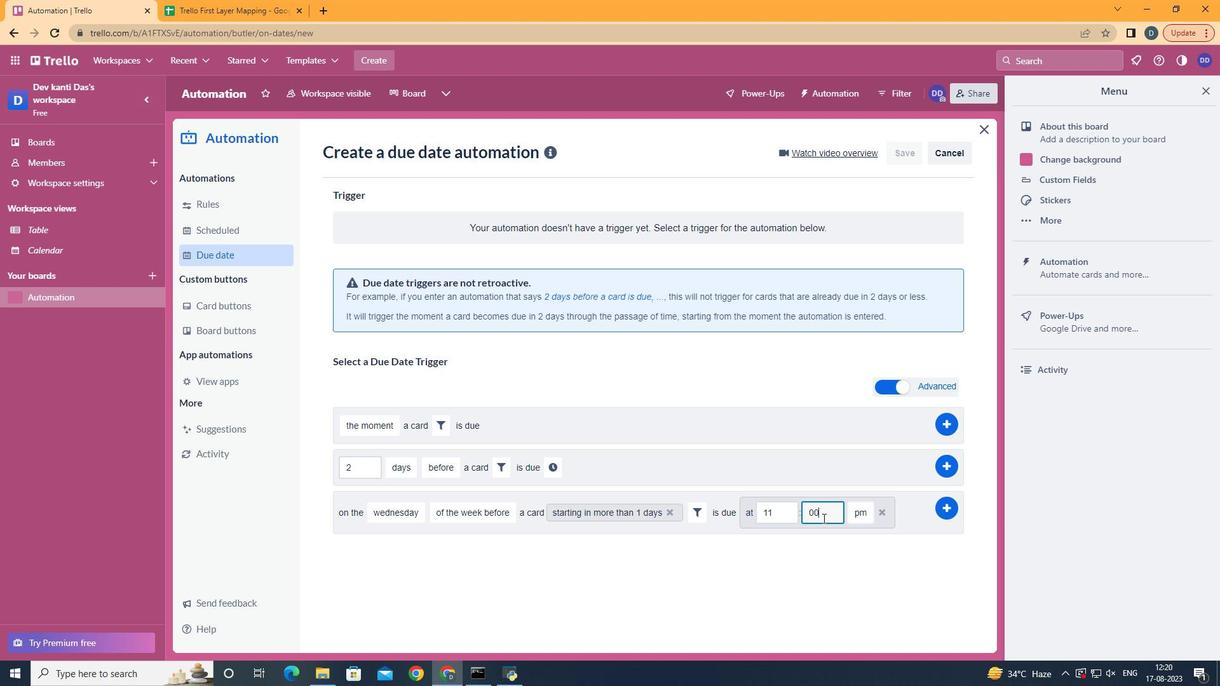 
Action: Mouse moved to (868, 545)
Screenshot: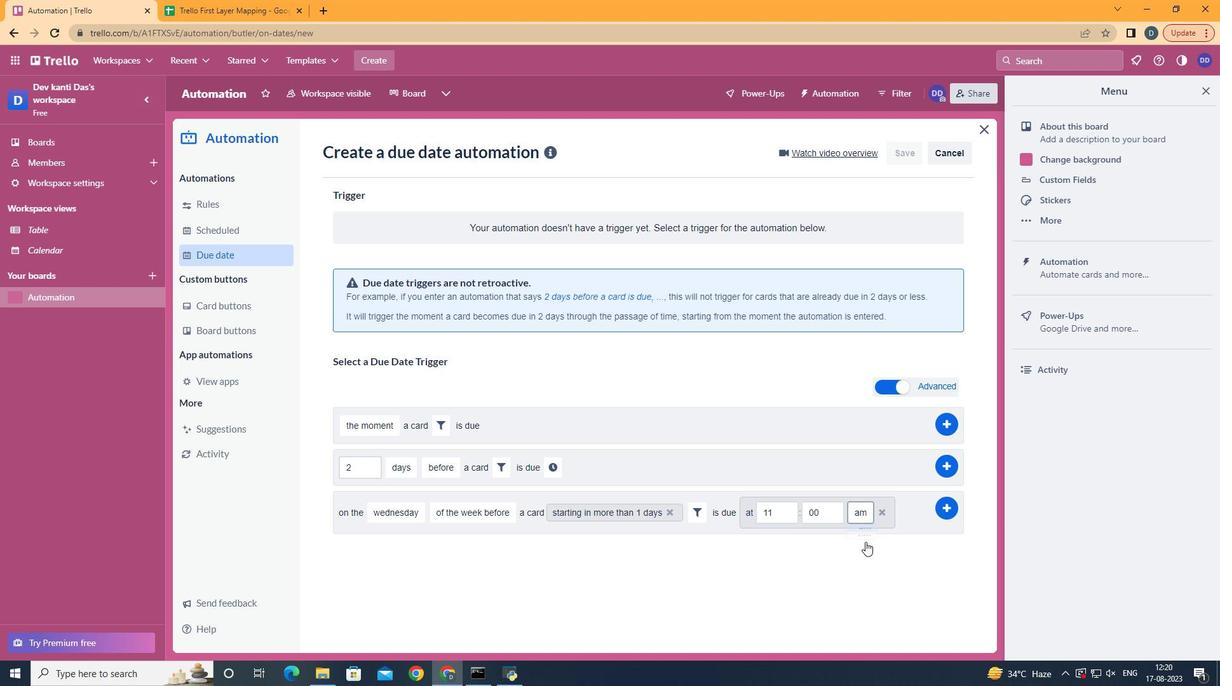 
Action: Mouse pressed left at (865, 544)
Screenshot: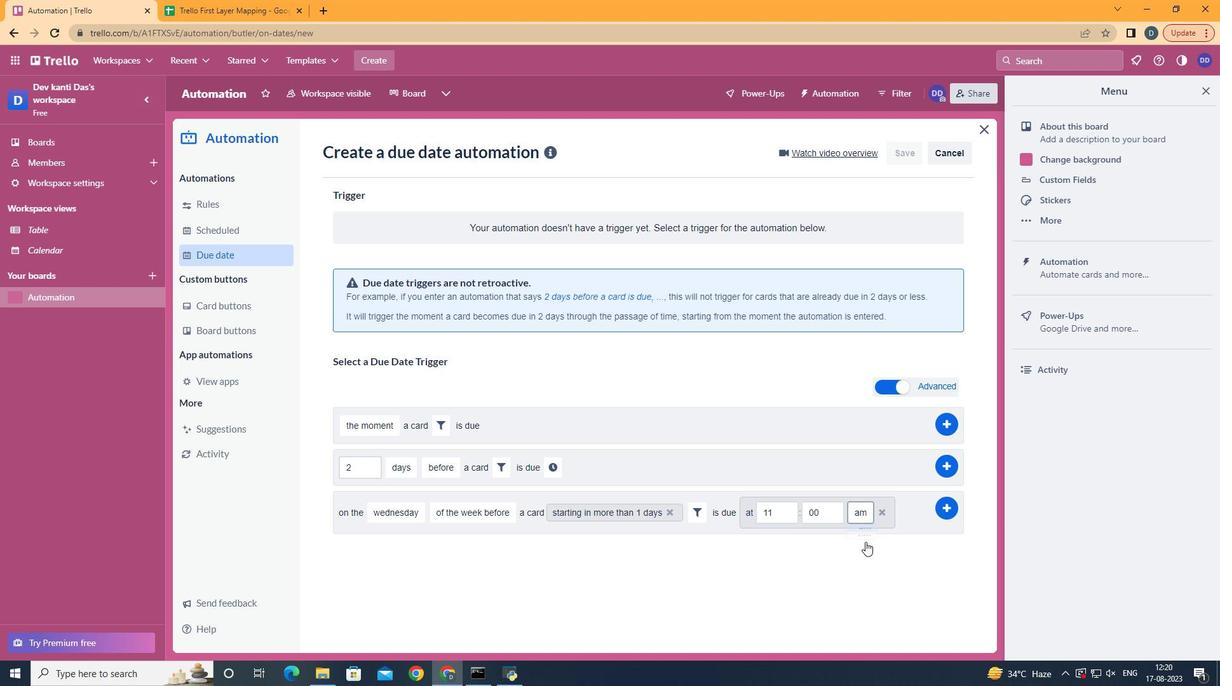 
Action: Mouse moved to (938, 507)
Screenshot: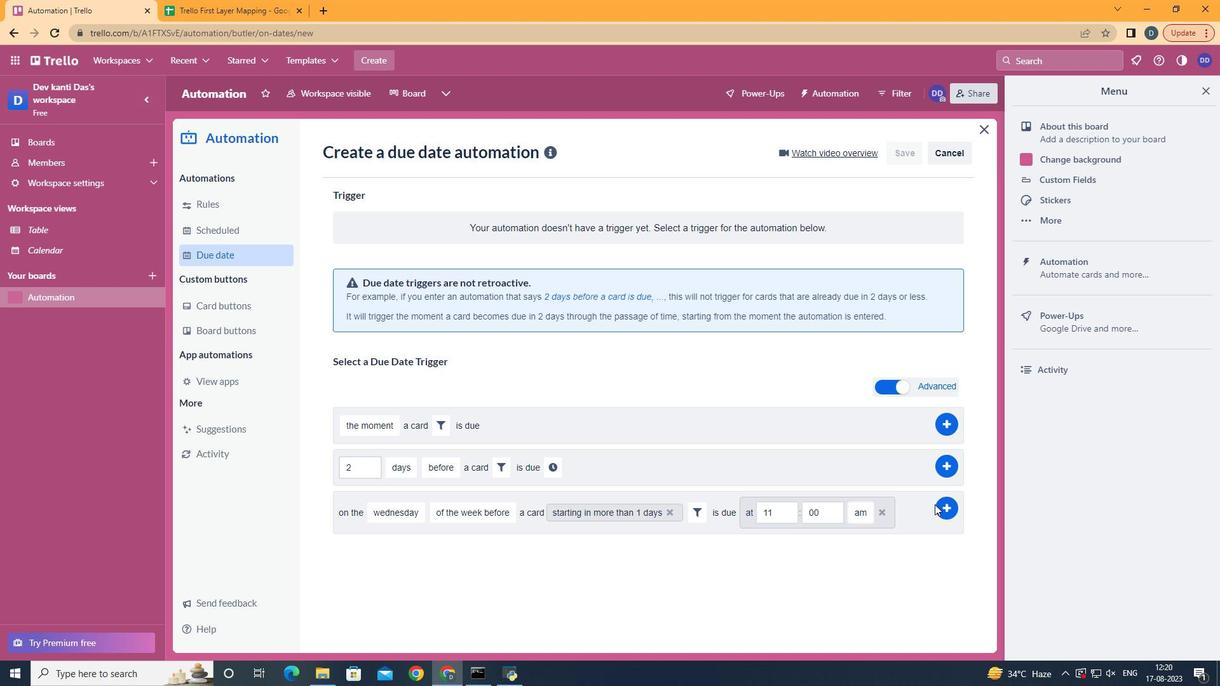 
Action: Mouse pressed left at (938, 507)
Screenshot: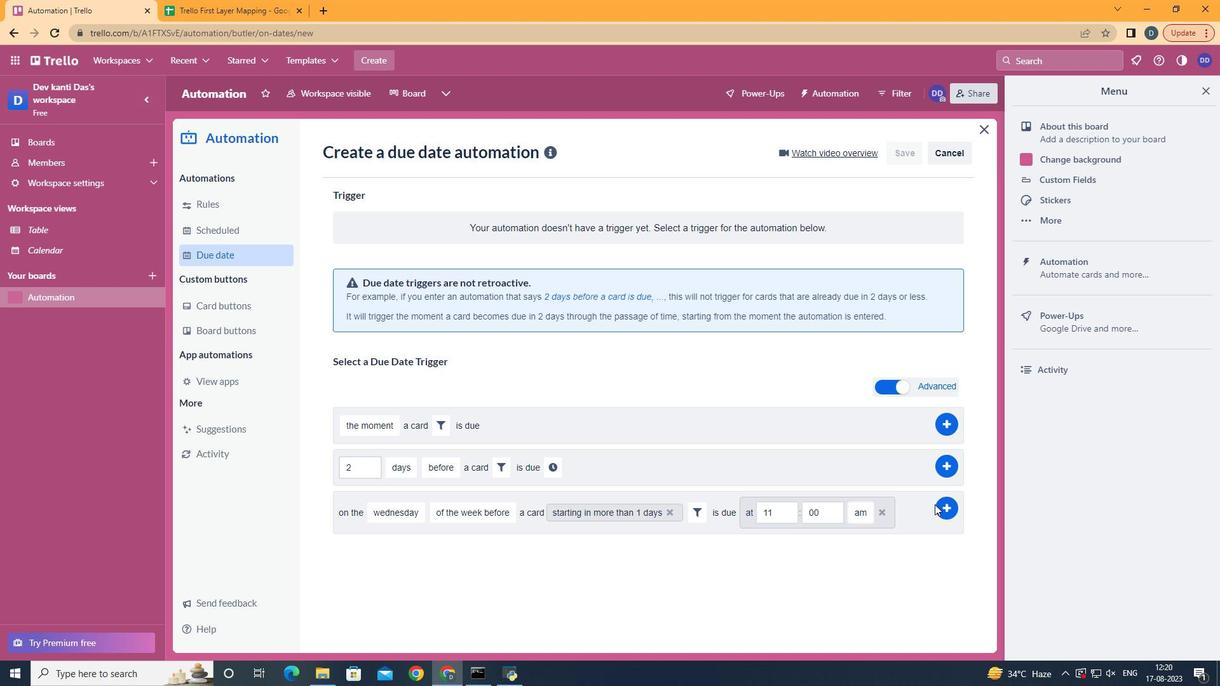 
Action: Mouse moved to (941, 512)
Screenshot: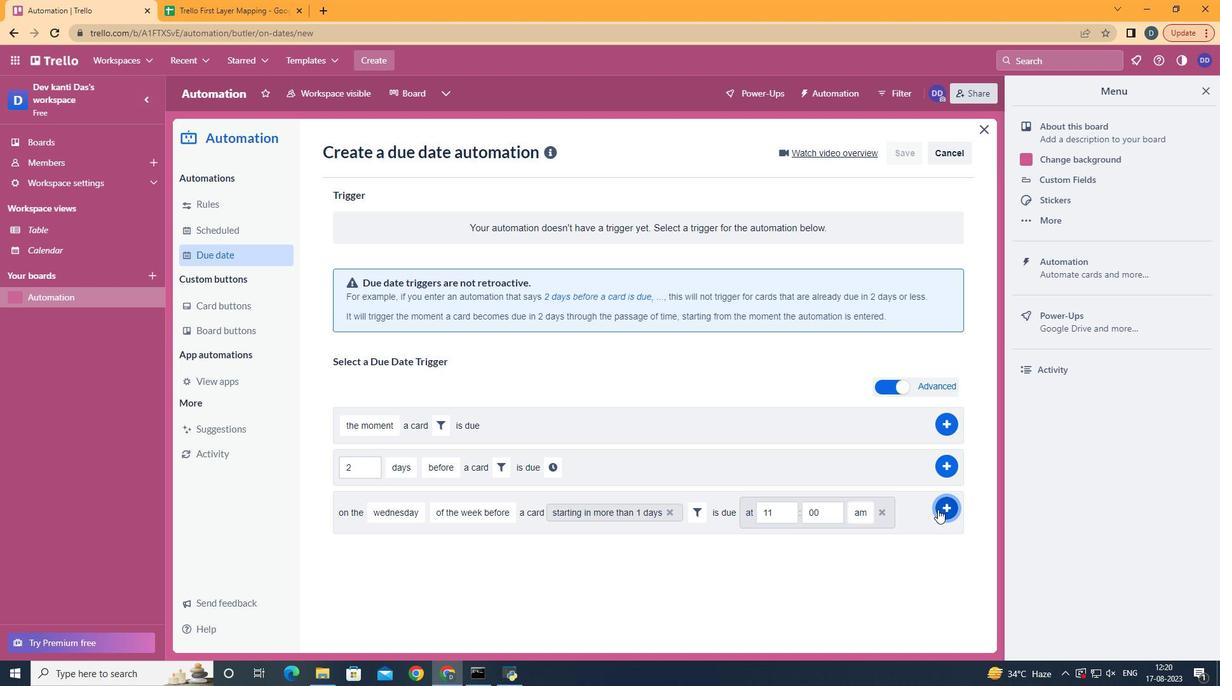 
Action: Mouse pressed left at (941, 512)
Screenshot: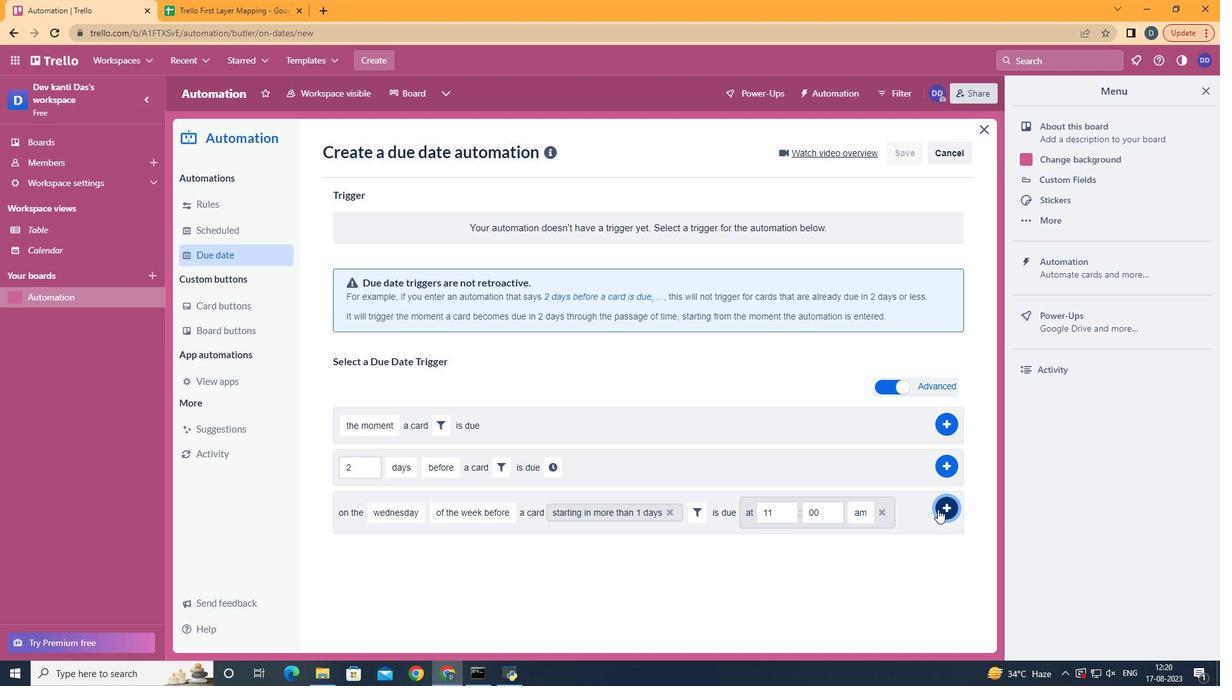
